 Task: Add the "Profile menu" component in the site builder.
Action: Mouse moved to (1055, 79)
Screenshot: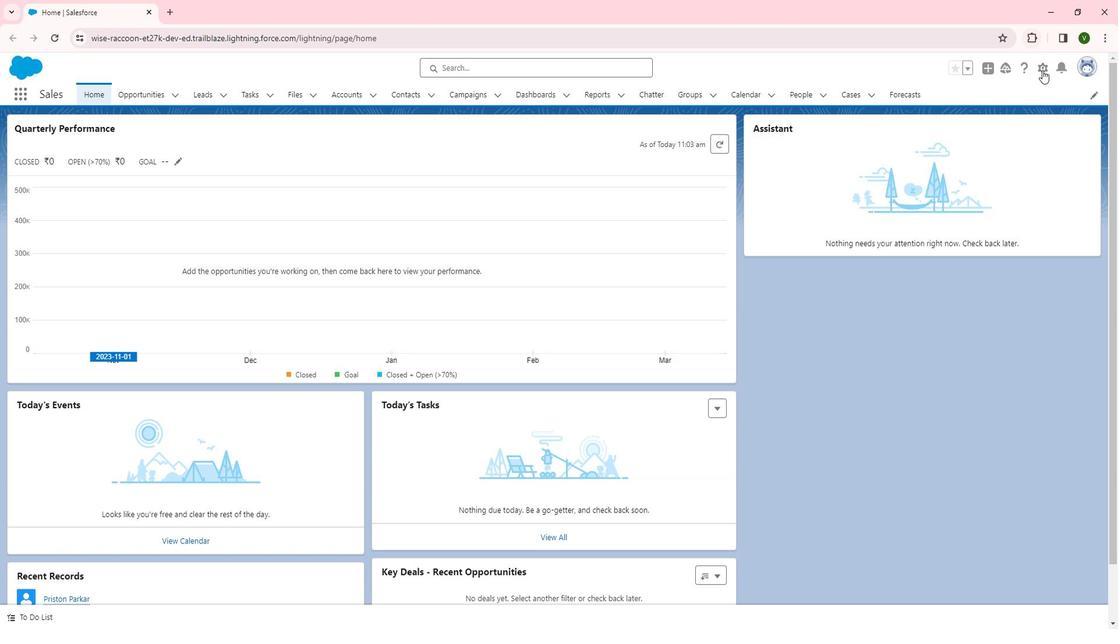 
Action: Mouse pressed left at (1055, 79)
Screenshot: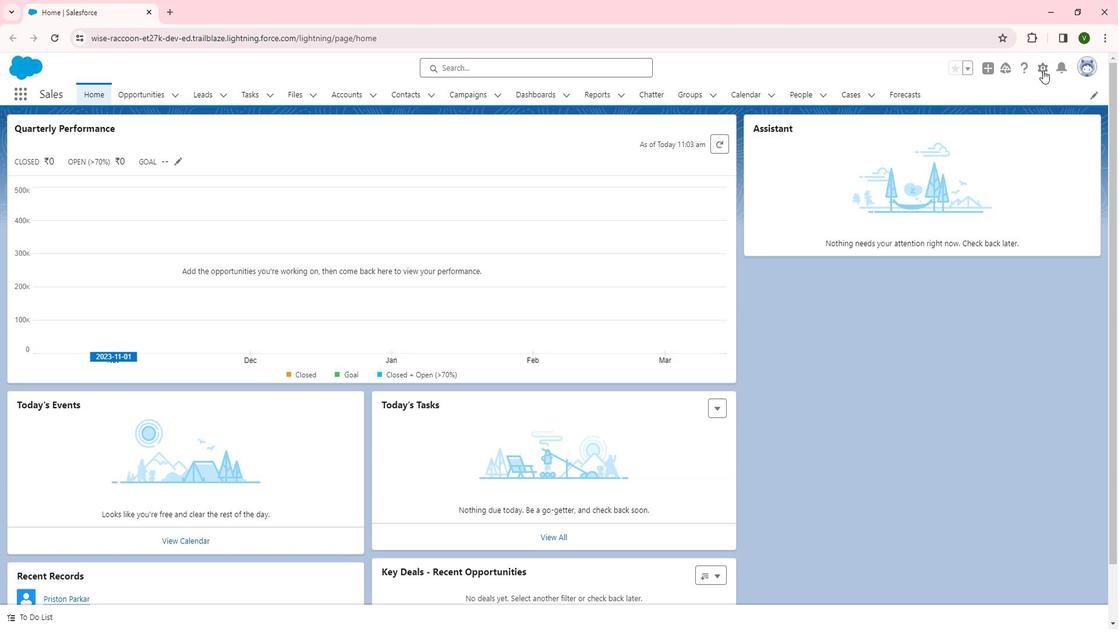 
Action: Mouse moved to (988, 120)
Screenshot: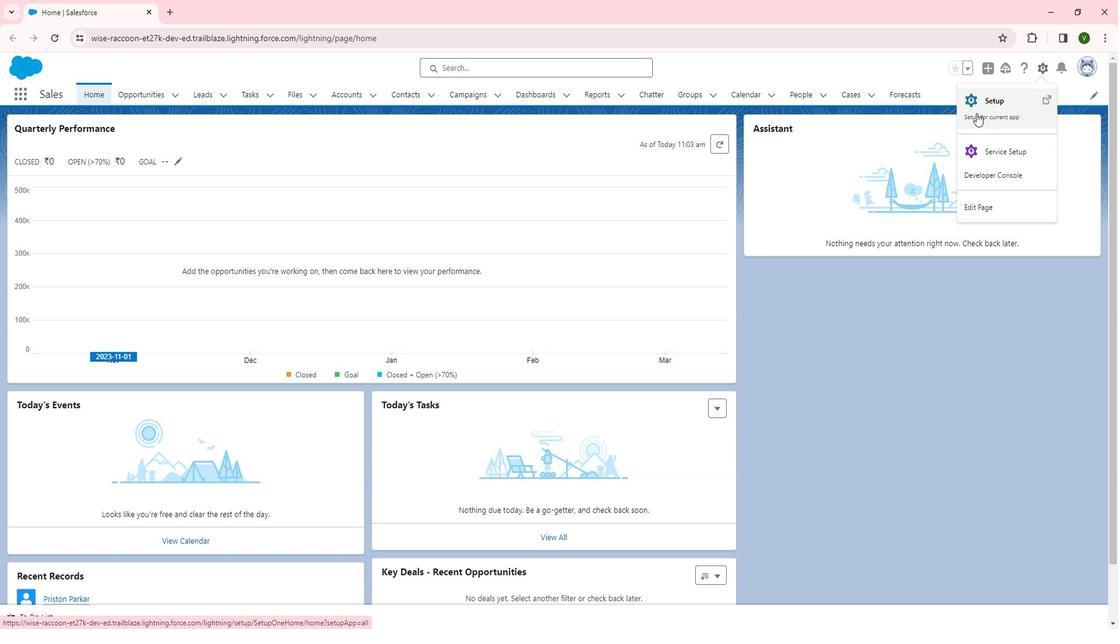 
Action: Mouse pressed left at (988, 120)
Screenshot: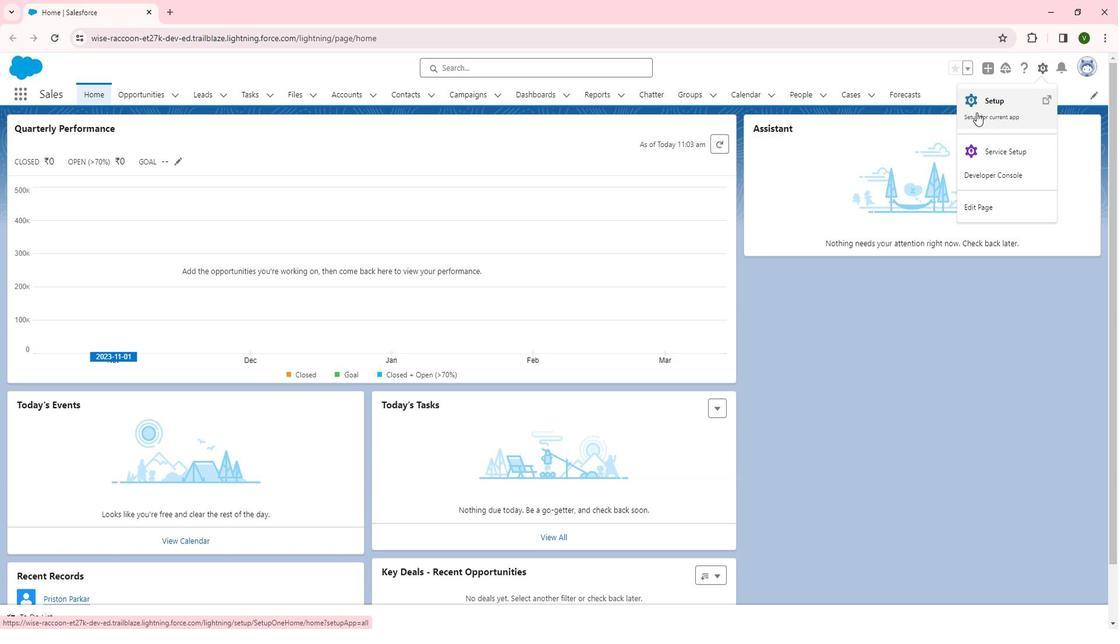 
Action: Mouse moved to (85, 478)
Screenshot: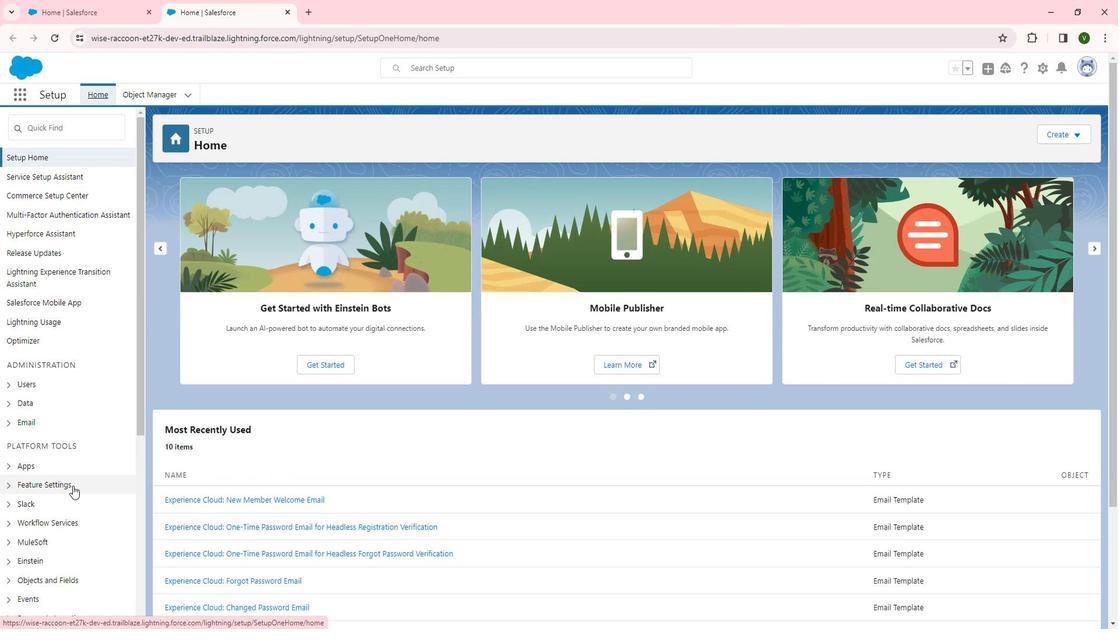 
Action: Mouse scrolled (85, 478) with delta (0, 0)
Screenshot: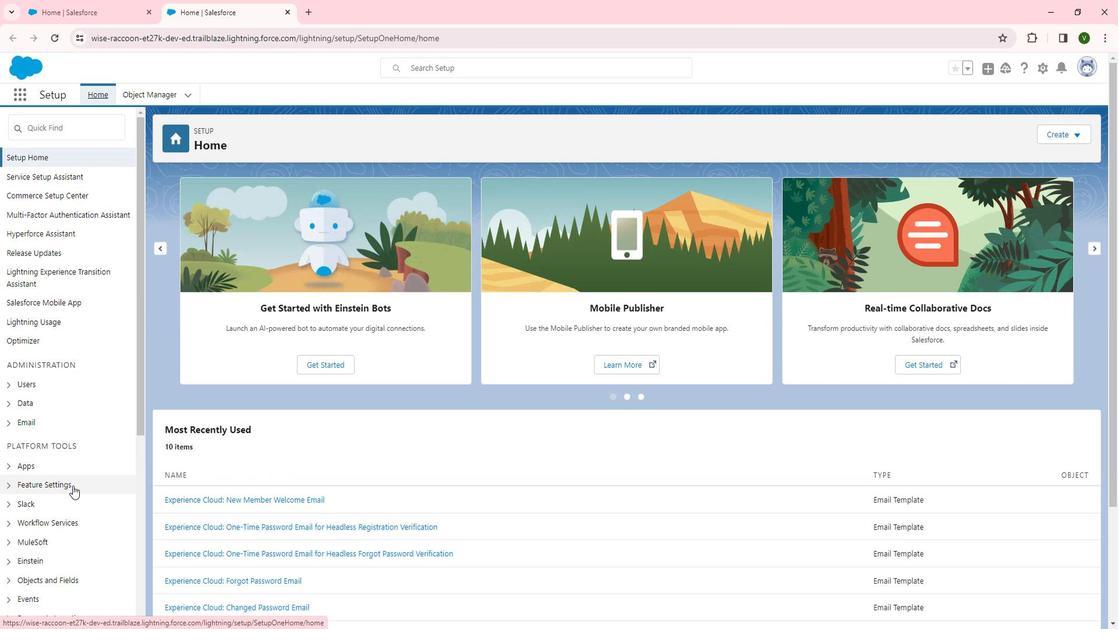 
Action: Mouse scrolled (85, 478) with delta (0, 0)
Screenshot: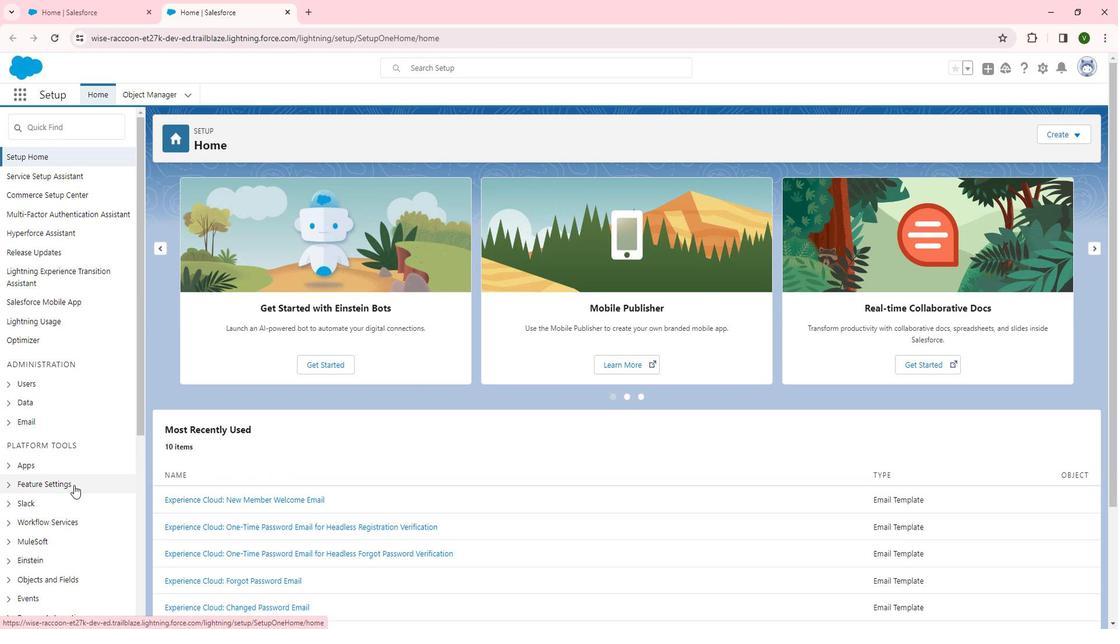
Action: Mouse scrolled (85, 478) with delta (0, 0)
Screenshot: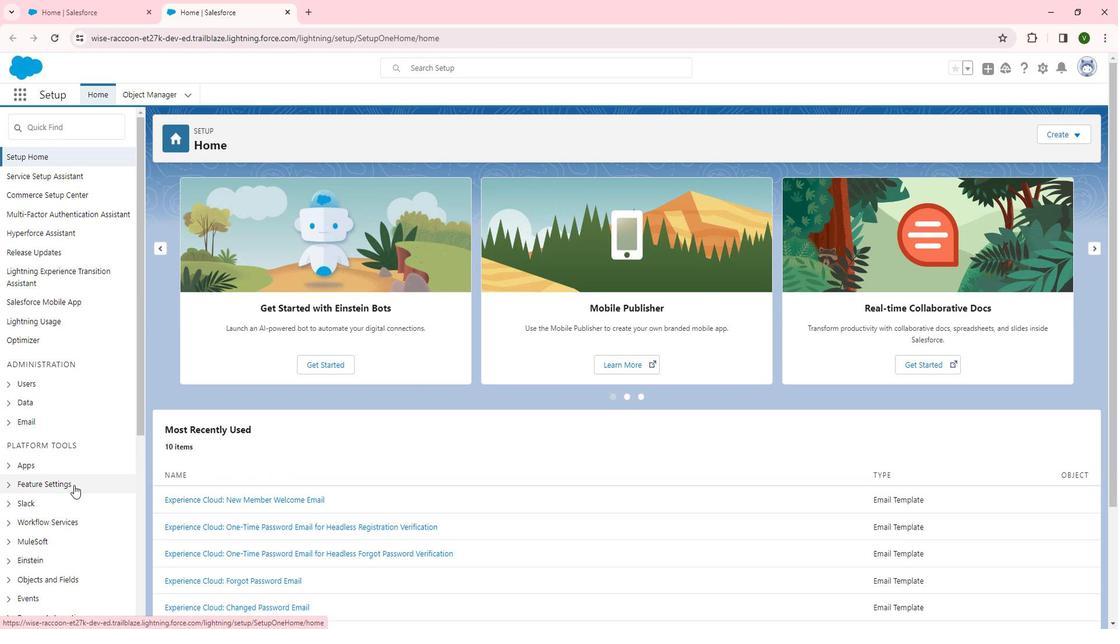 
Action: Mouse moved to (62, 307)
Screenshot: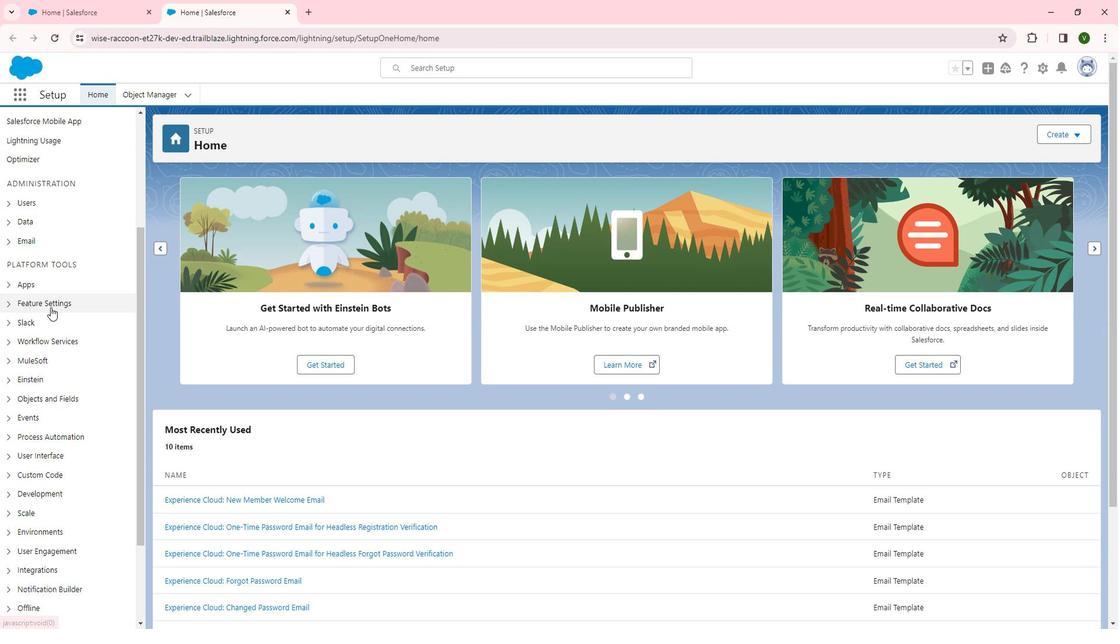 
Action: Mouse pressed left at (62, 307)
Screenshot: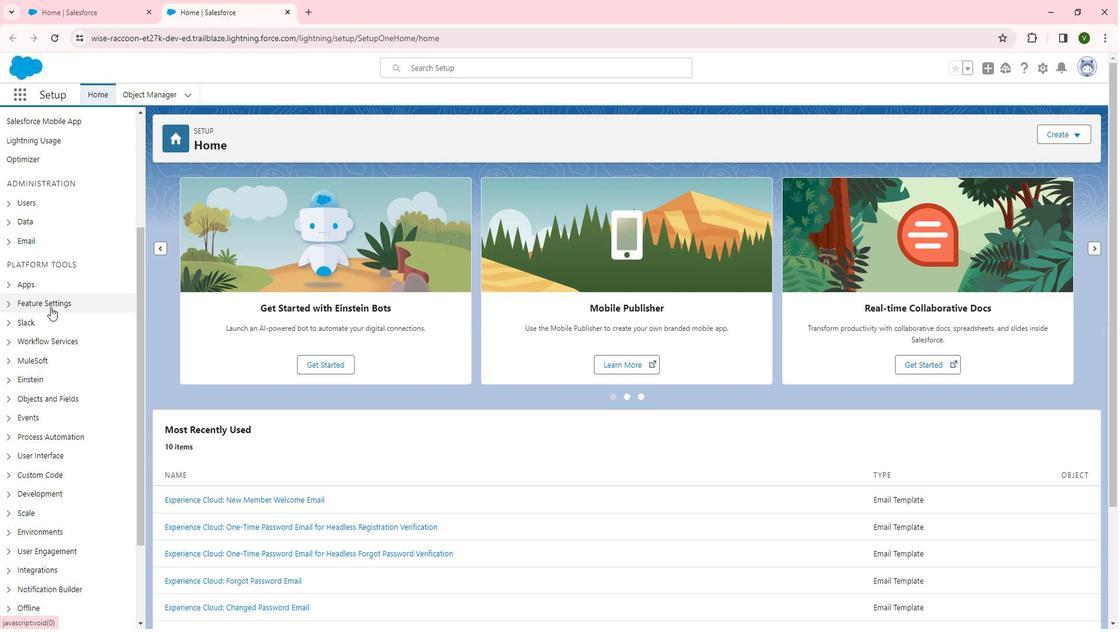 
Action: Mouse moved to (100, 321)
Screenshot: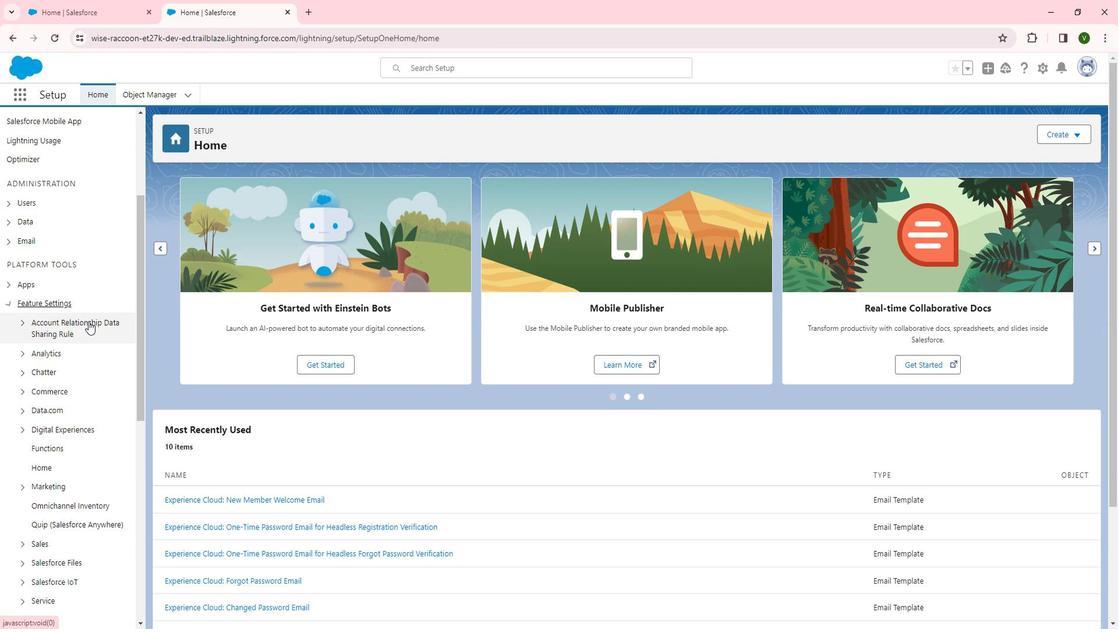 
Action: Mouse scrolled (100, 320) with delta (0, 0)
Screenshot: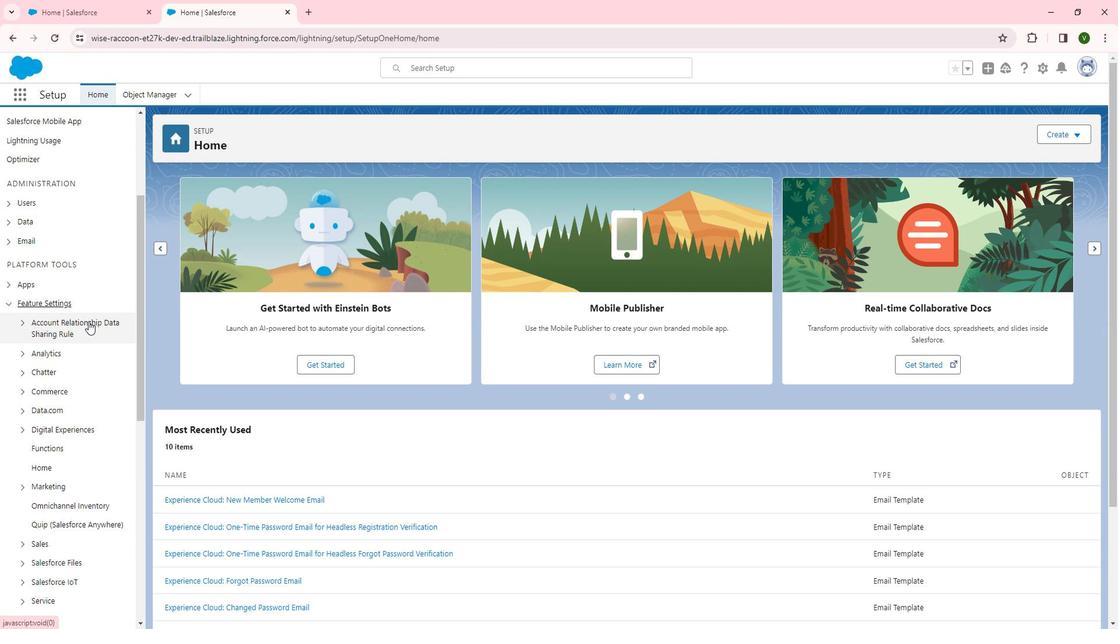 
Action: Mouse scrolled (100, 320) with delta (0, 0)
Screenshot: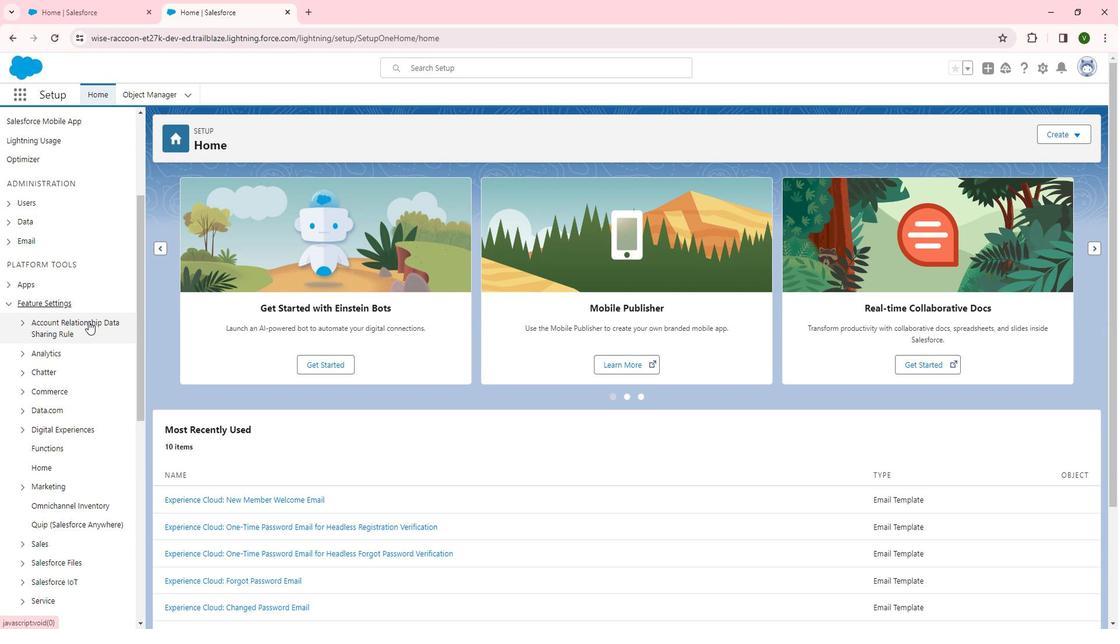 
Action: Mouse moved to (77, 308)
Screenshot: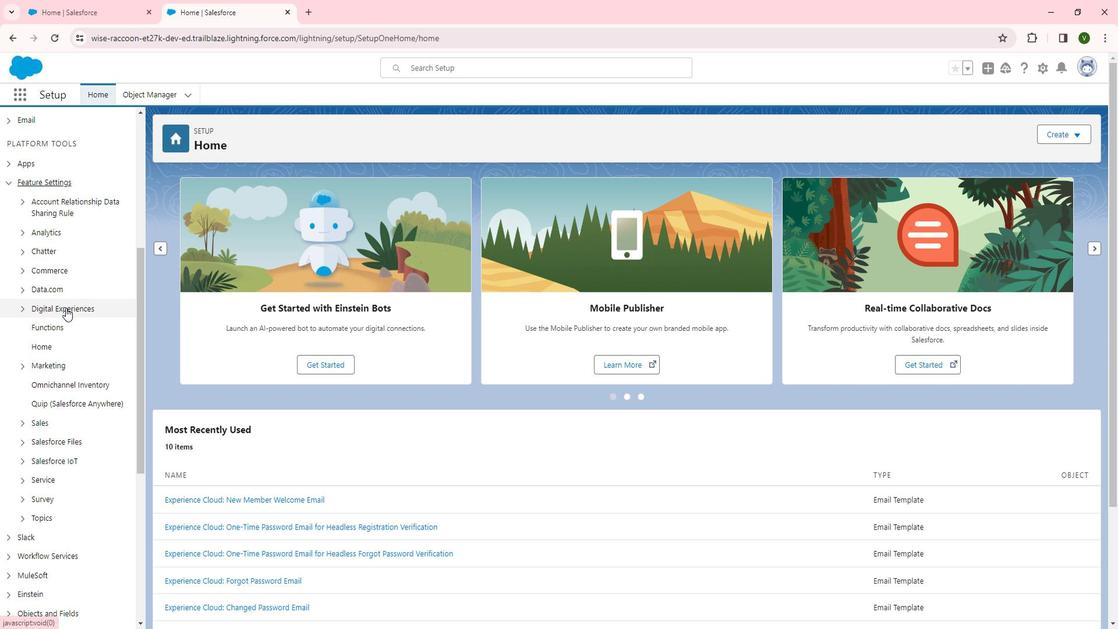 
Action: Mouse pressed left at (77, 308)
Screenshot: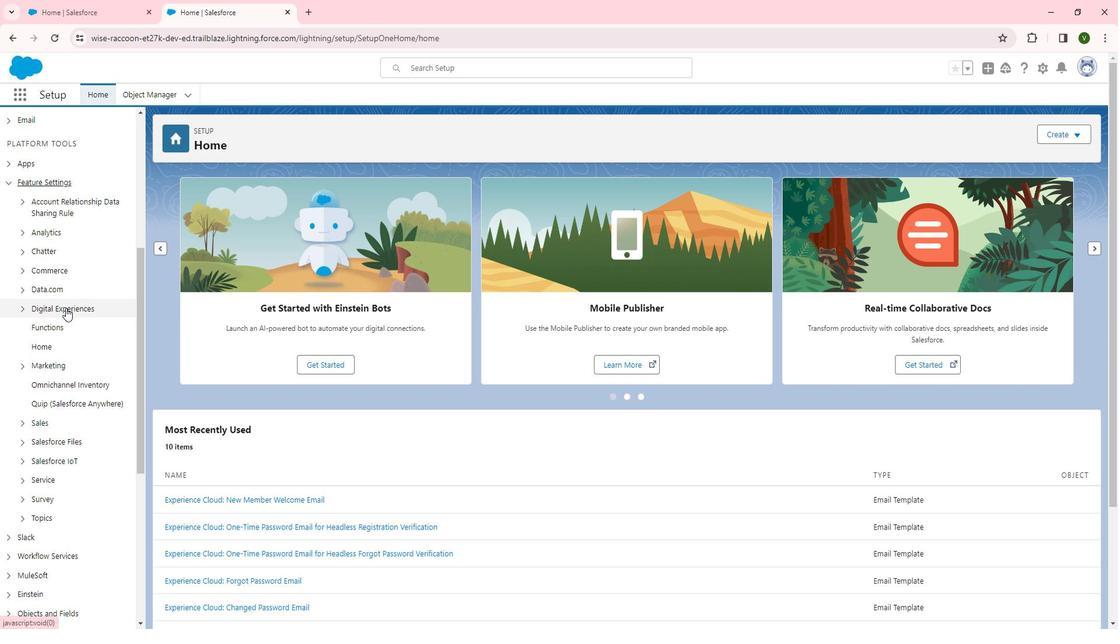 
Action: Mouse moved to (65, 323)
Screenshot: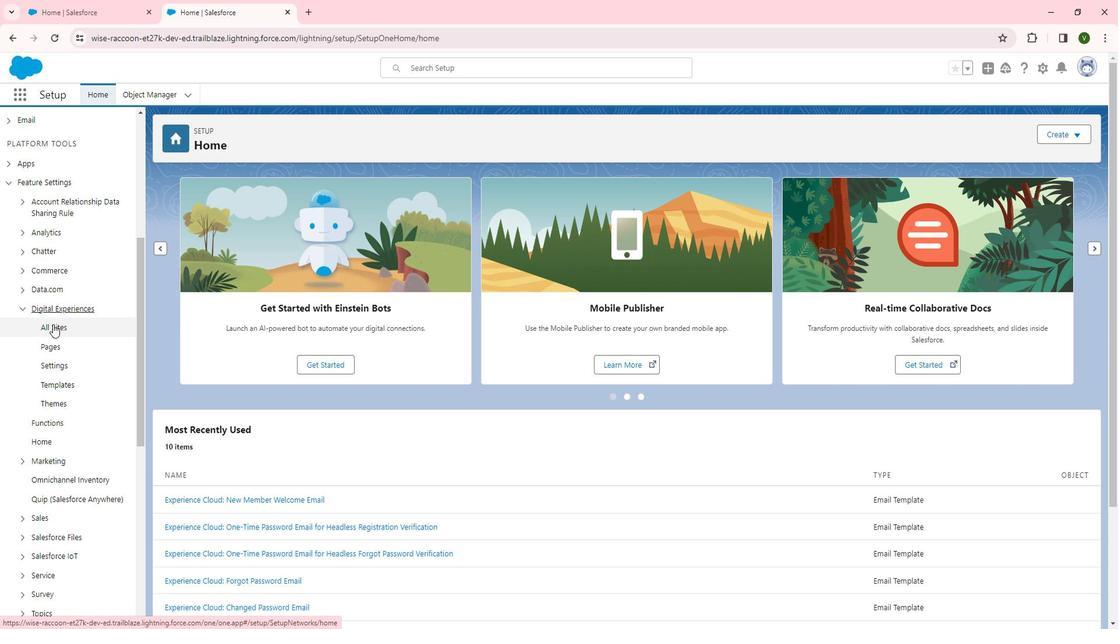 
Action: Mouse pressed left at (65, 323)
Screenshot: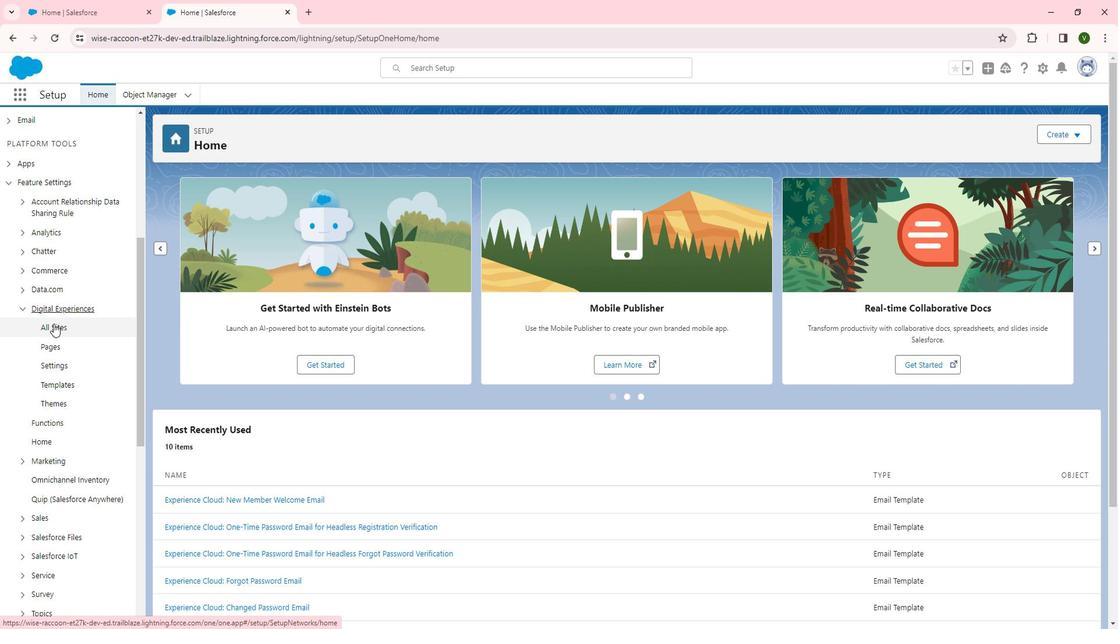 
Action: Mouse moved to (194, 292)
Screenshot: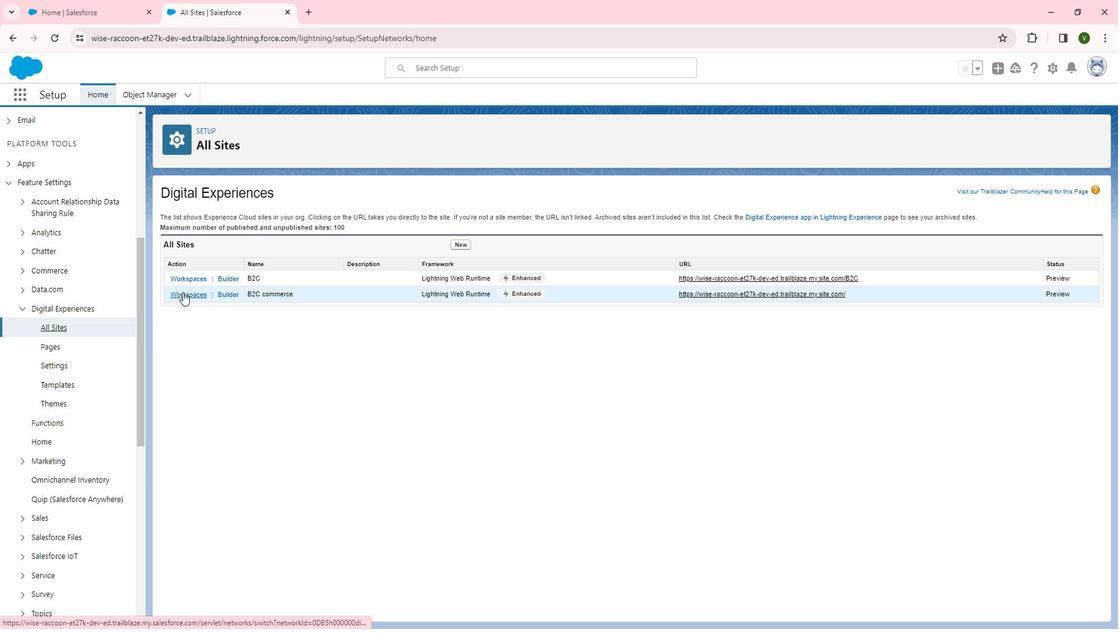 
Action: Mouse pressed left at (194, 292)
Screenshot: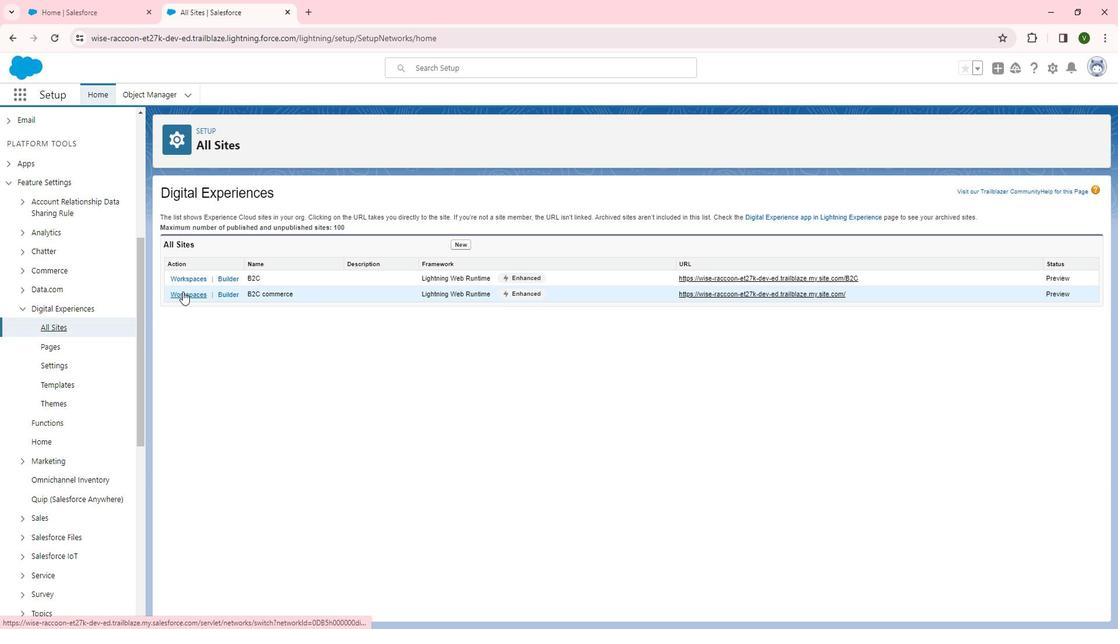 
Action: Mouse moved to (153, 283)
Screenshot: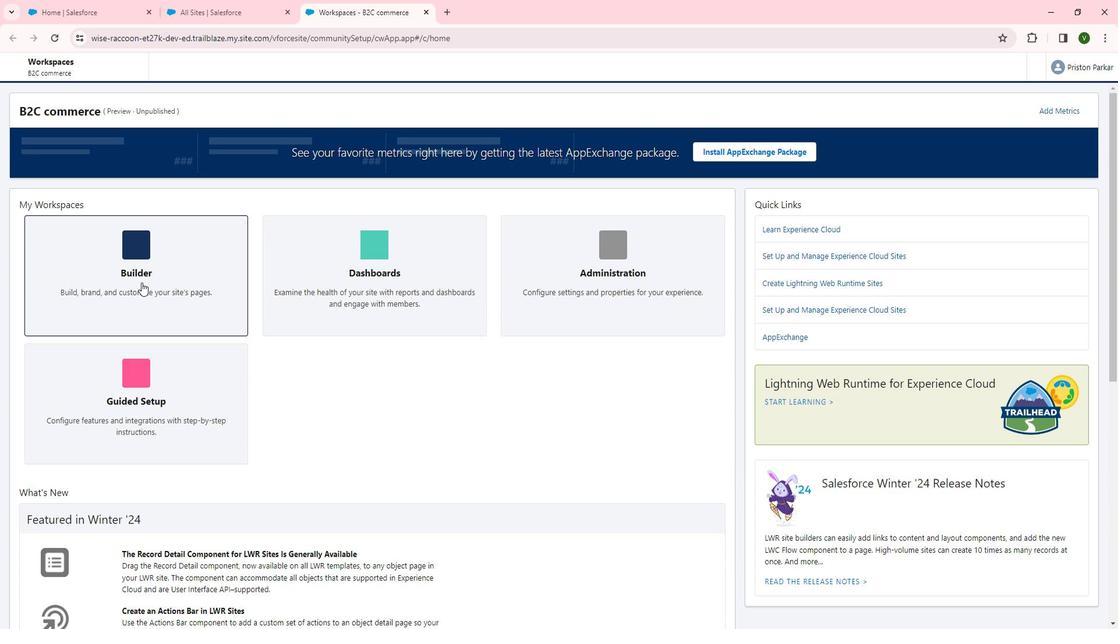 
Action: Mouse pressed left at (153, 283)
Screenshot: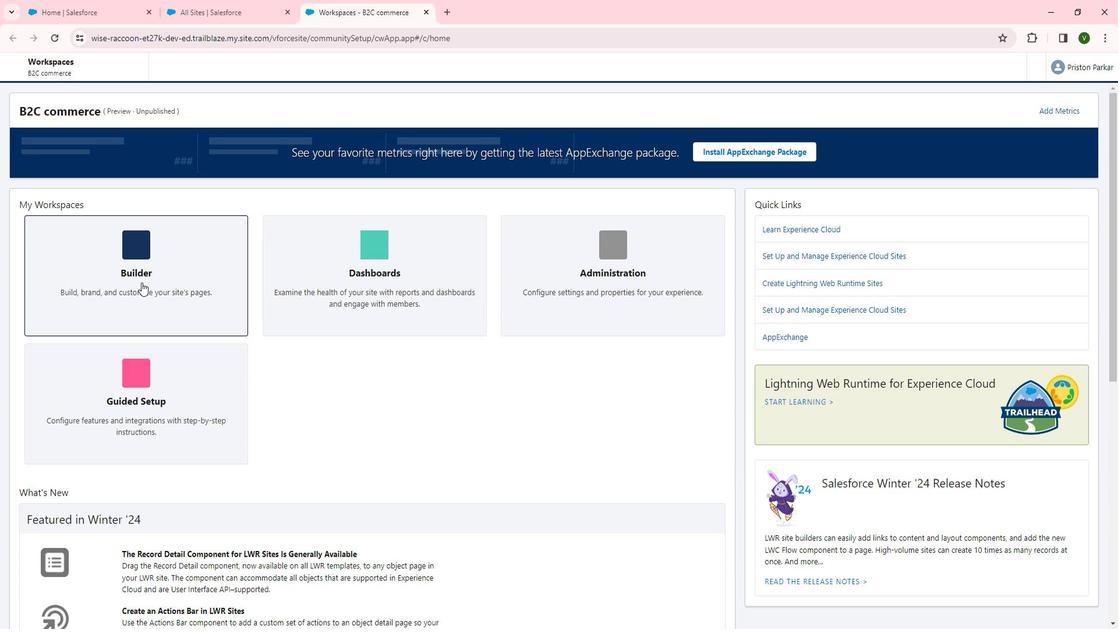 
Action: Mouse moved to (498, 331)
Screenshot: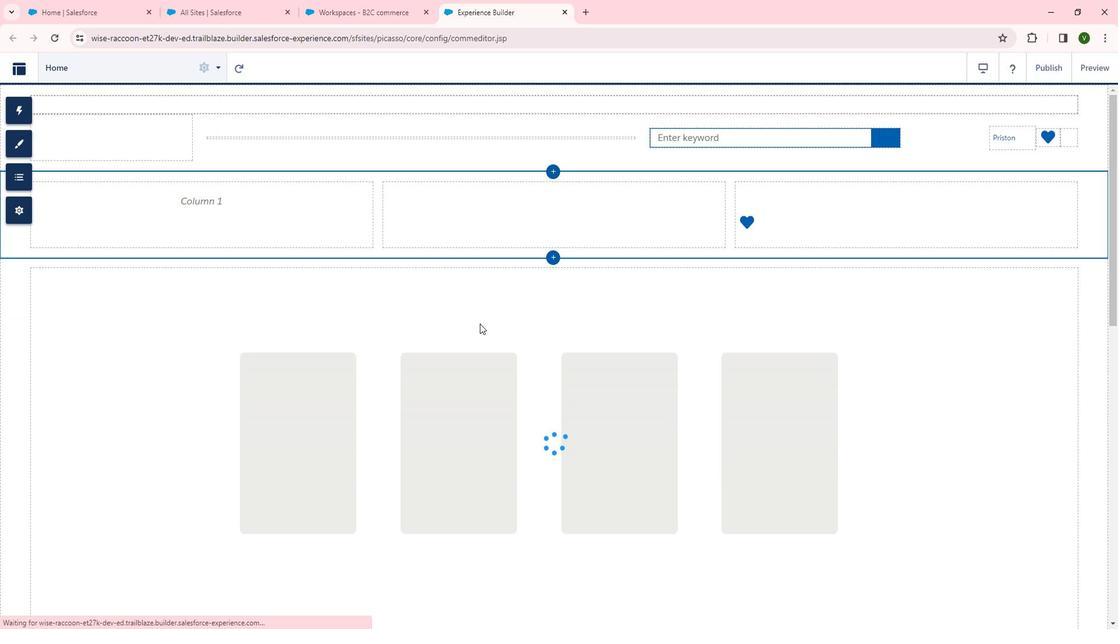 
Action: Mouse scrolled (498, 330) with delta (0, 0)
Screenshot: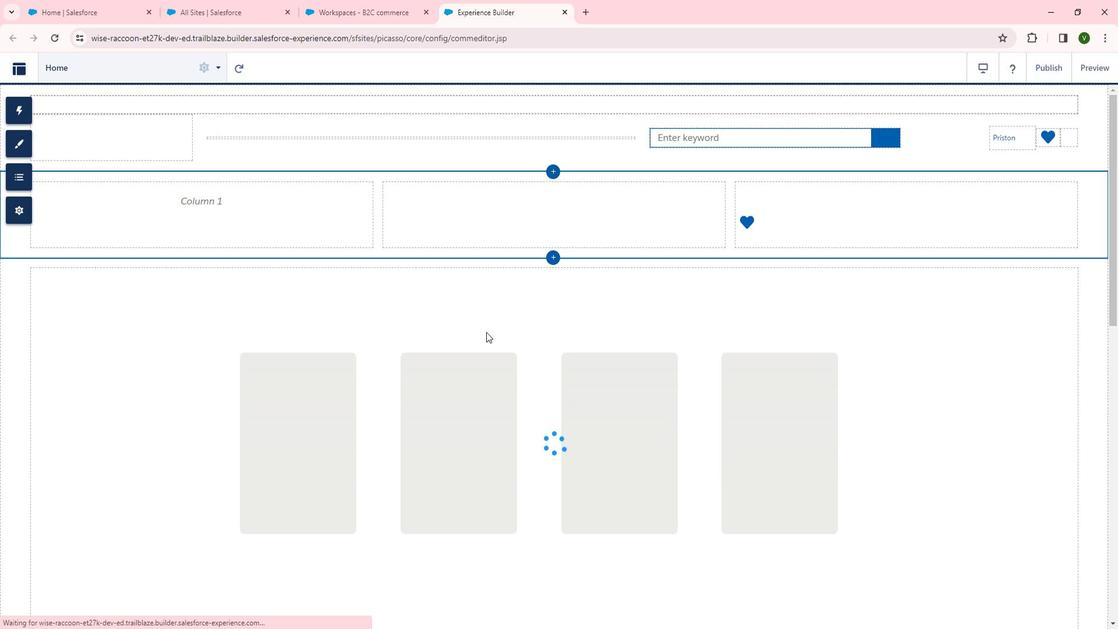 
Action: Mouse scrolled (498, 330) with delta (0, 0)
Screenshot: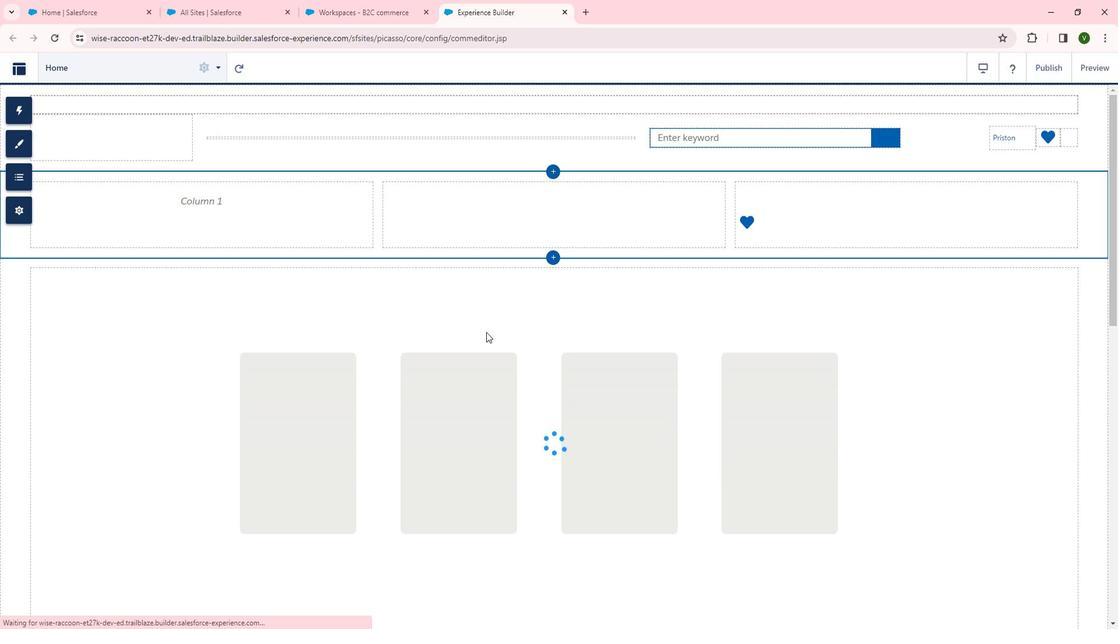 
Action: Mouse scrolled (498, 330) with delta (0, 0)
Screenshot: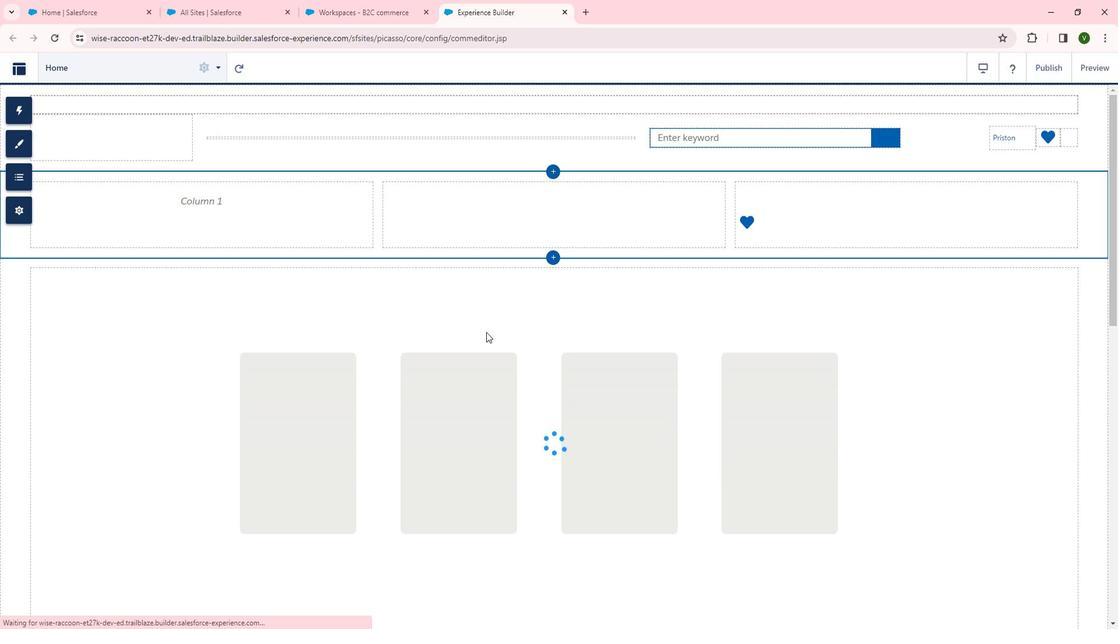 
Action: Mouse scrolled (498, 330) with delta (0, 0)
Screenshot: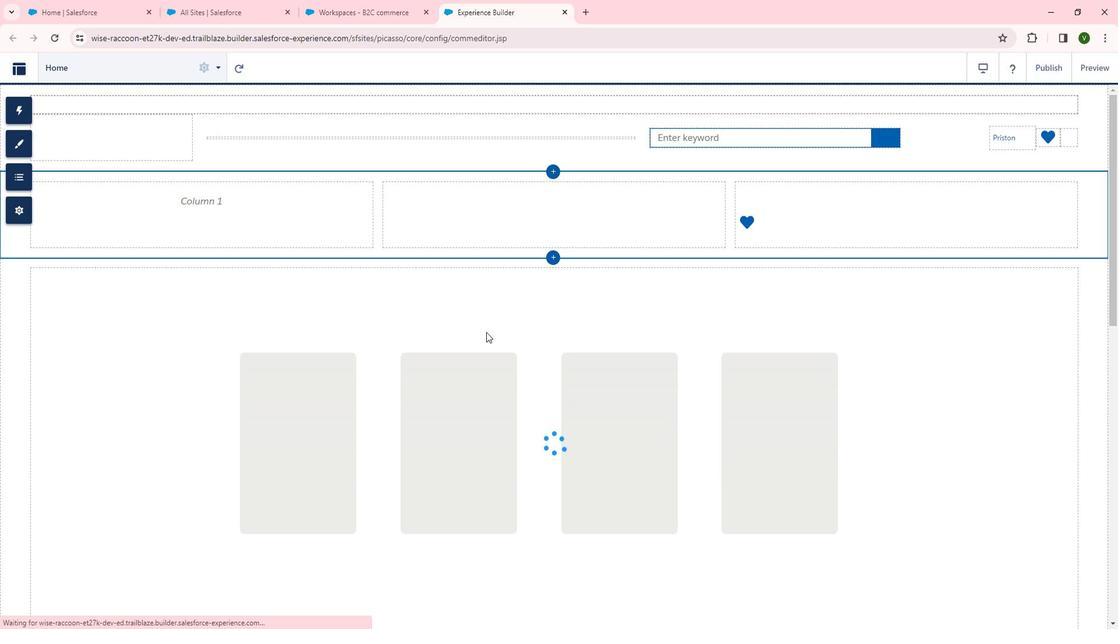 
Action: Mouse scrolled (498, 330) with delta (0, 0)
Screenshot: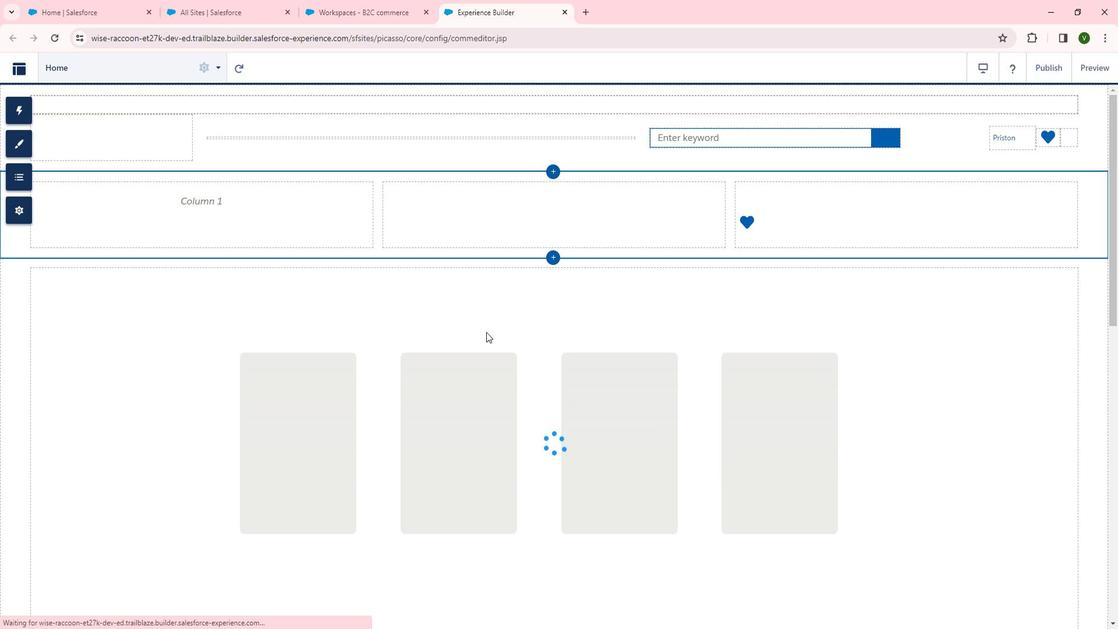 
Action: Mouse scrolled (498, 332) with delta (0, 0)
Screenshot: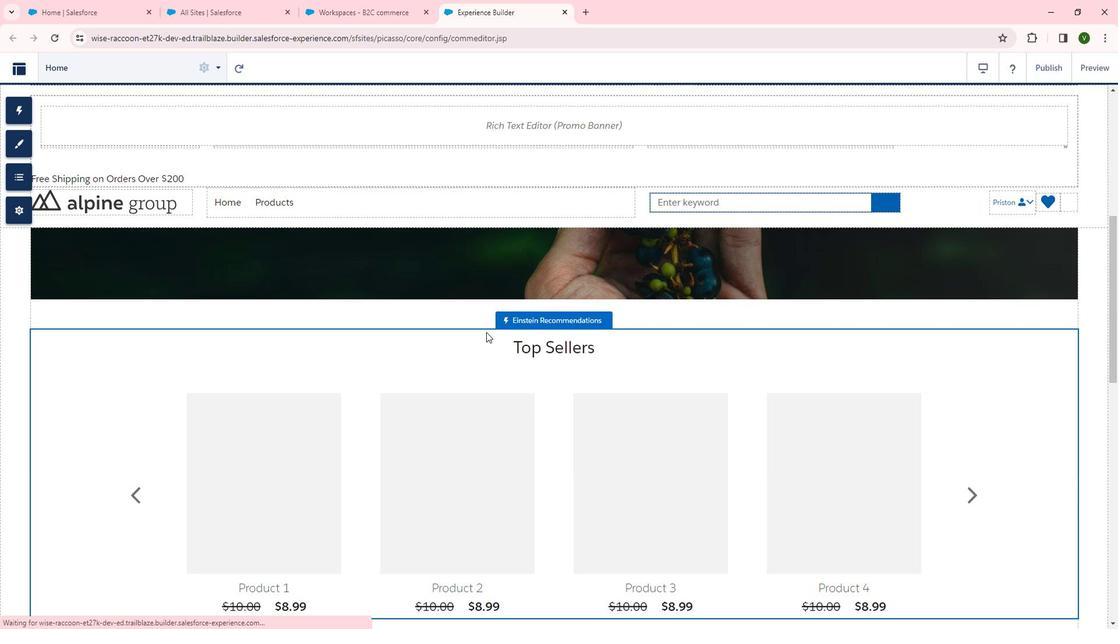 
Action: Mouse scrolled (498, 332) with delta (0, 0)
Screenshot: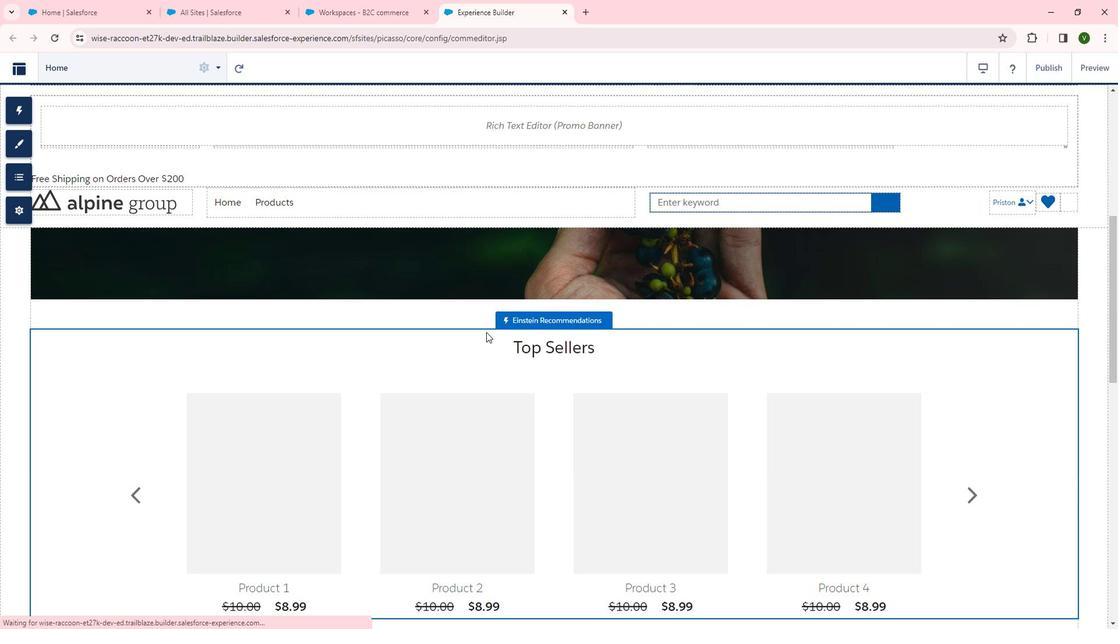 
Action: Mouse moved to (498, 331)
Screenshot: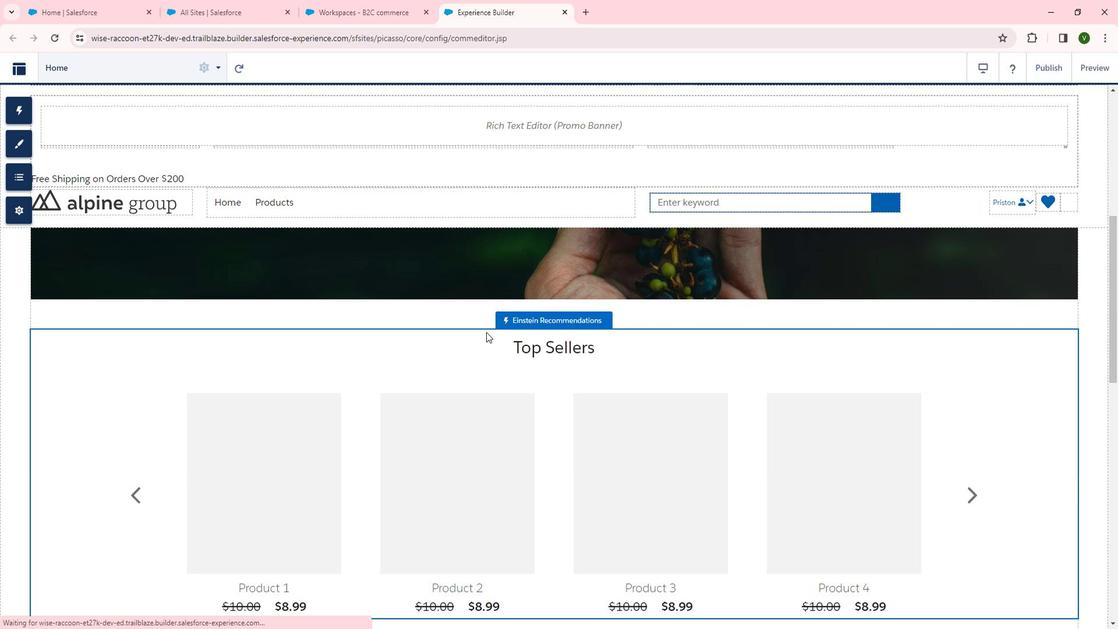 
Action: Mouse scrolled (498, 332) with delta (0, 0)
Screenshot: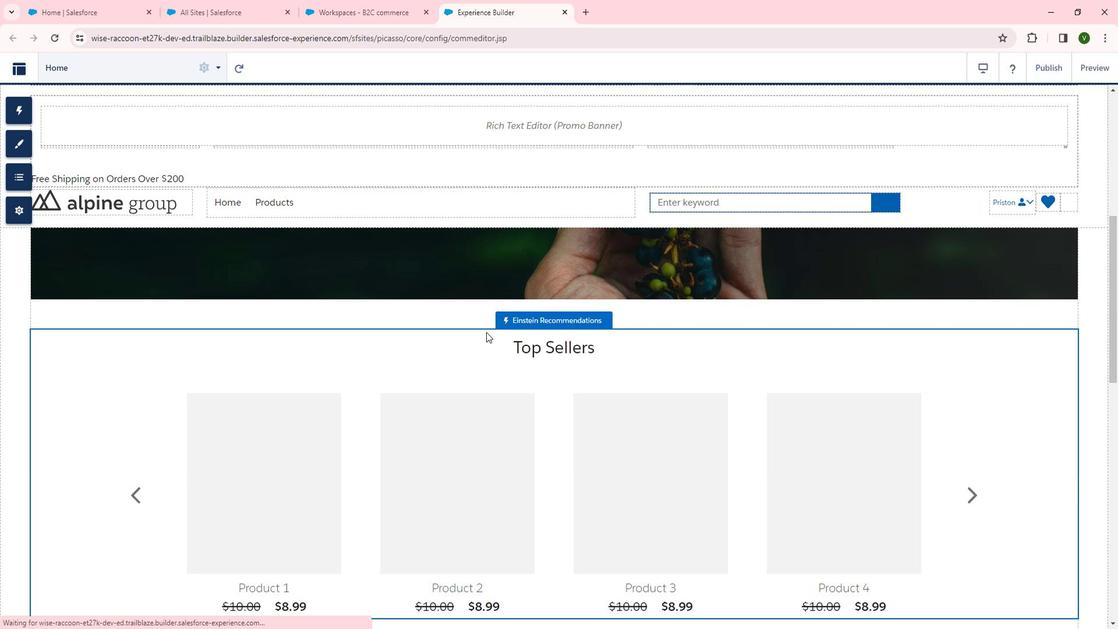 
Action: Mouse moved to (497, 332)
Screenshot: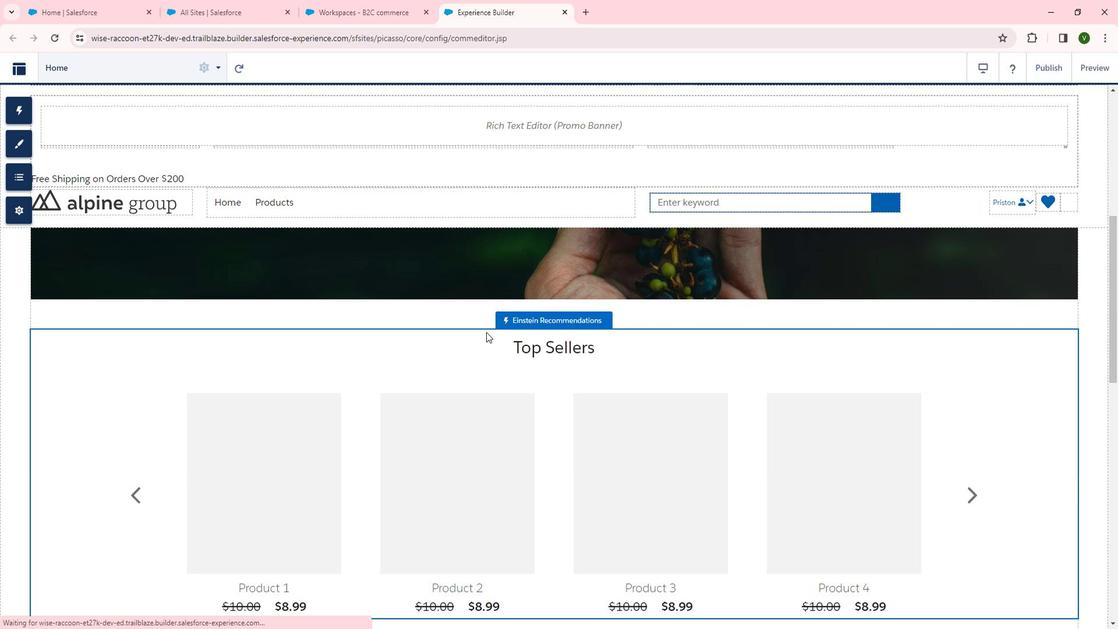 
Action: Mouse scrolled (497, 332) with delta (0, 0)
Screenshot: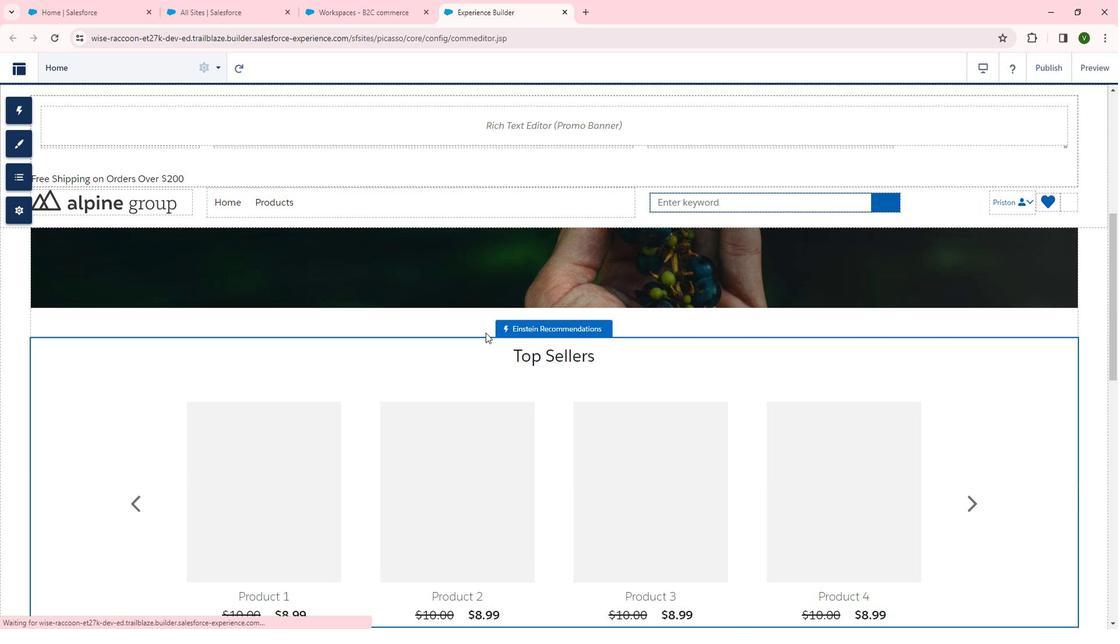 
Action: Mouse moved to (481, 339)
Screenshot: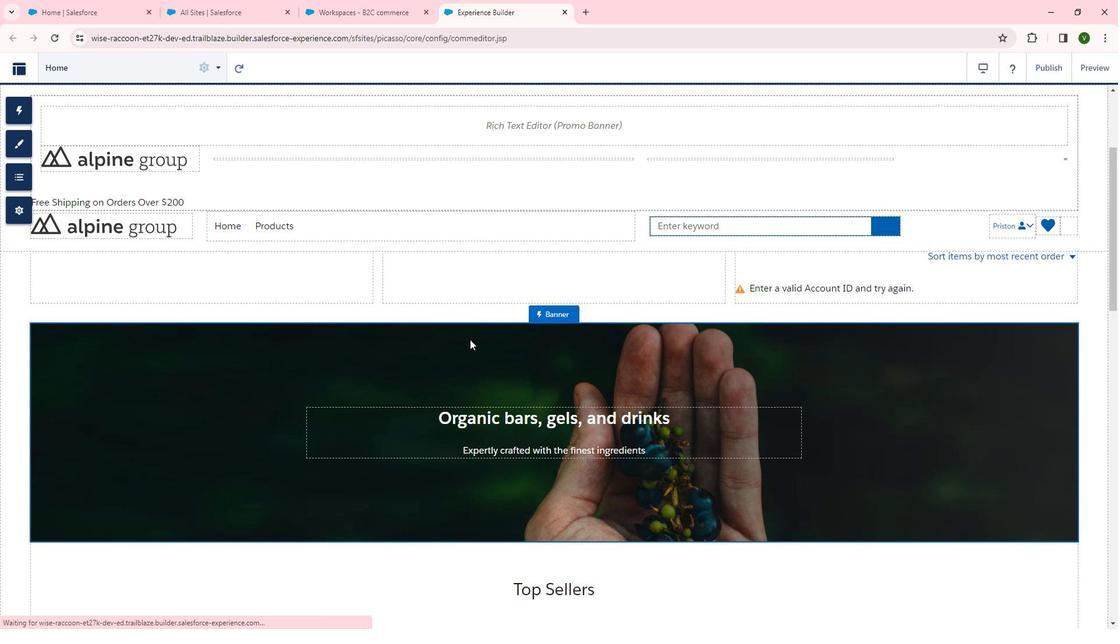 
Action: Mouse scrolled (481, 339) with delta (0, 0)
Screenshot: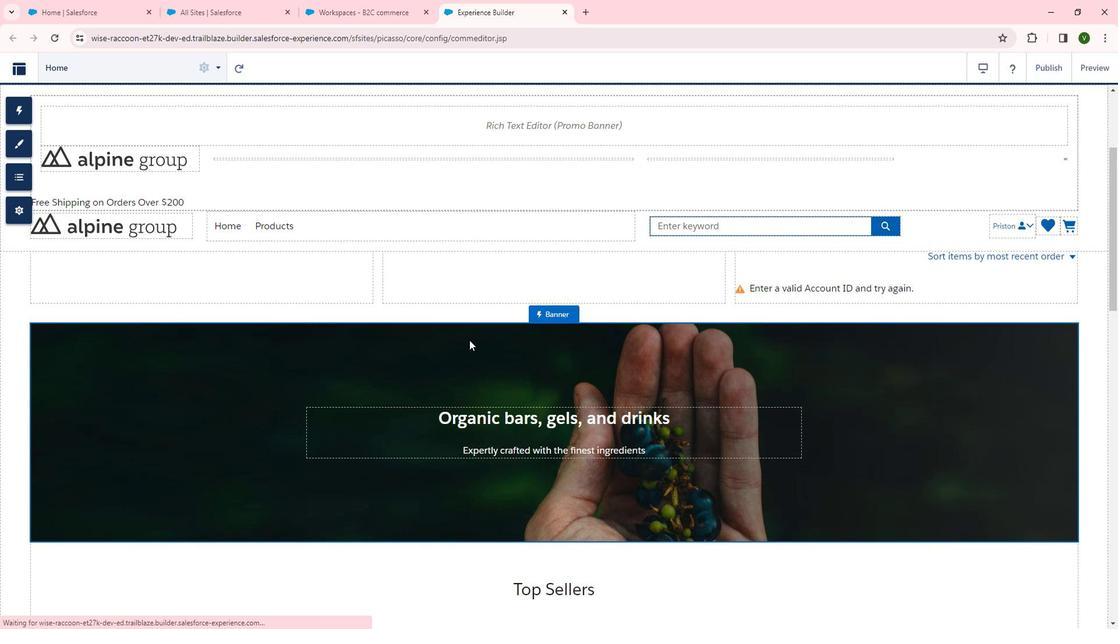 
Action: Mouse scrolled (481, 339) with delta (0, 0)
Screenshot: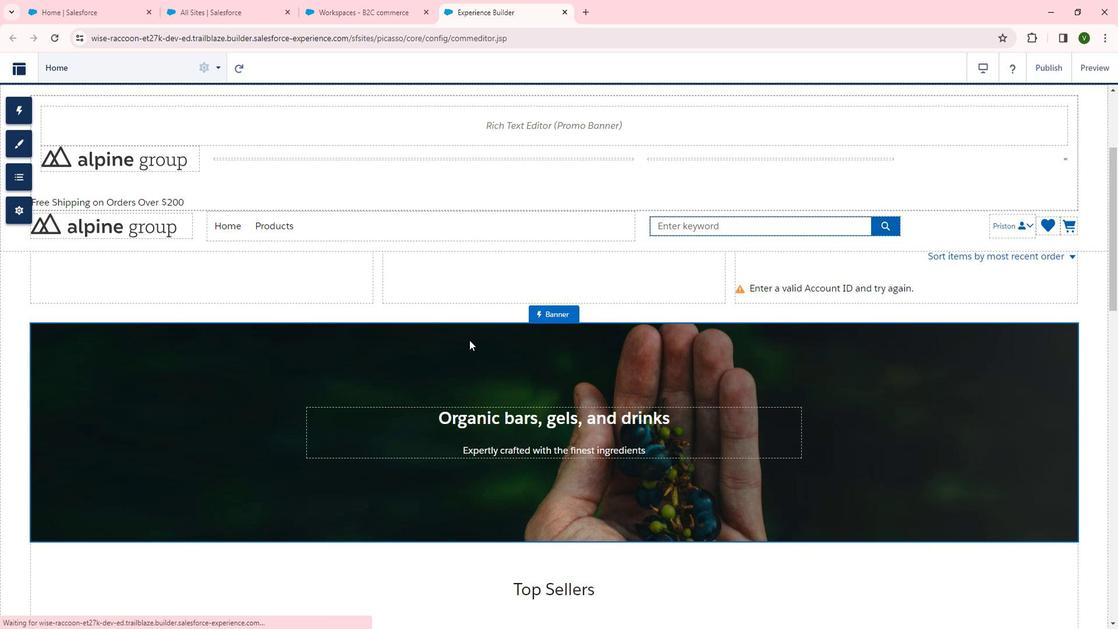 
Action: Mouse scrolled (481, 339) with delta (0, 0)
Screenshot: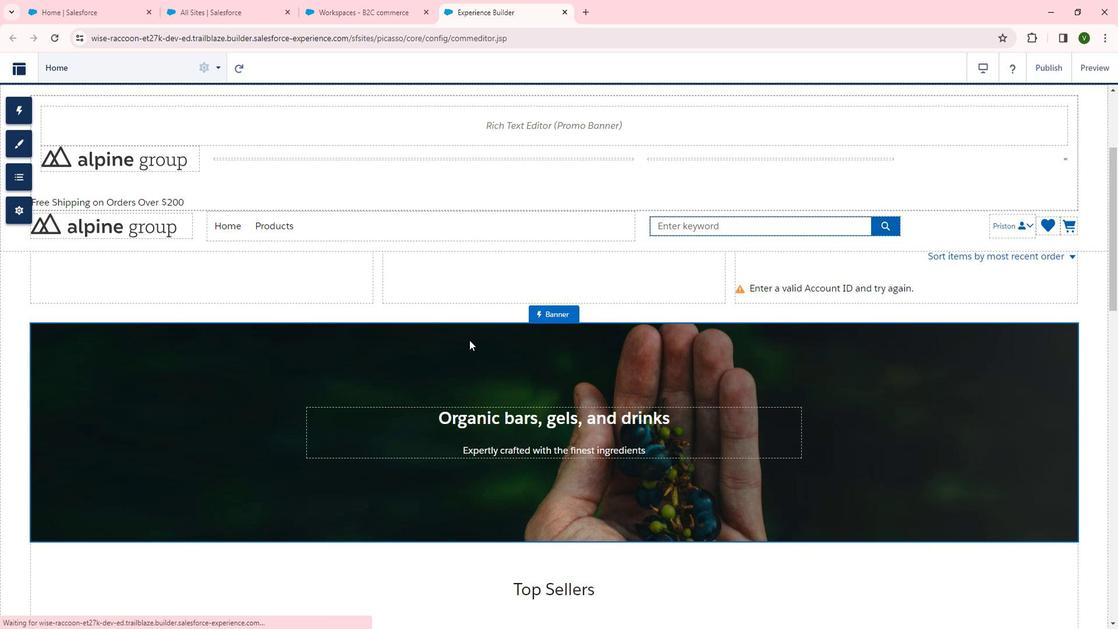 
Action: Mouse scrolled (481, 339) with delta (0, 0)
Screenshot: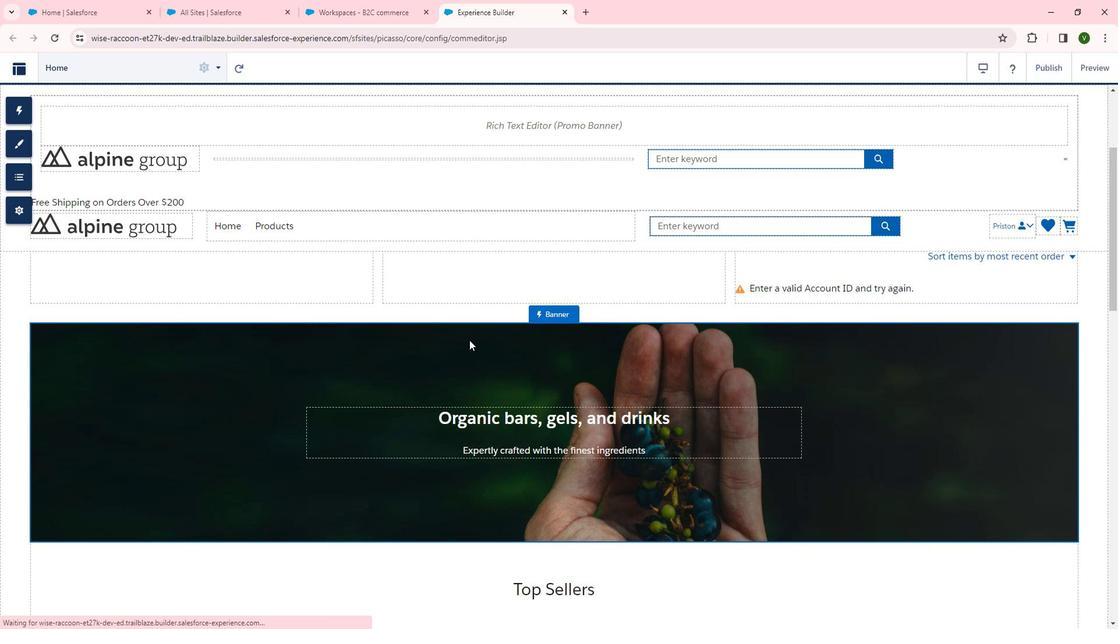 
Action: Mouse moved to (371, 357)
Screenshot: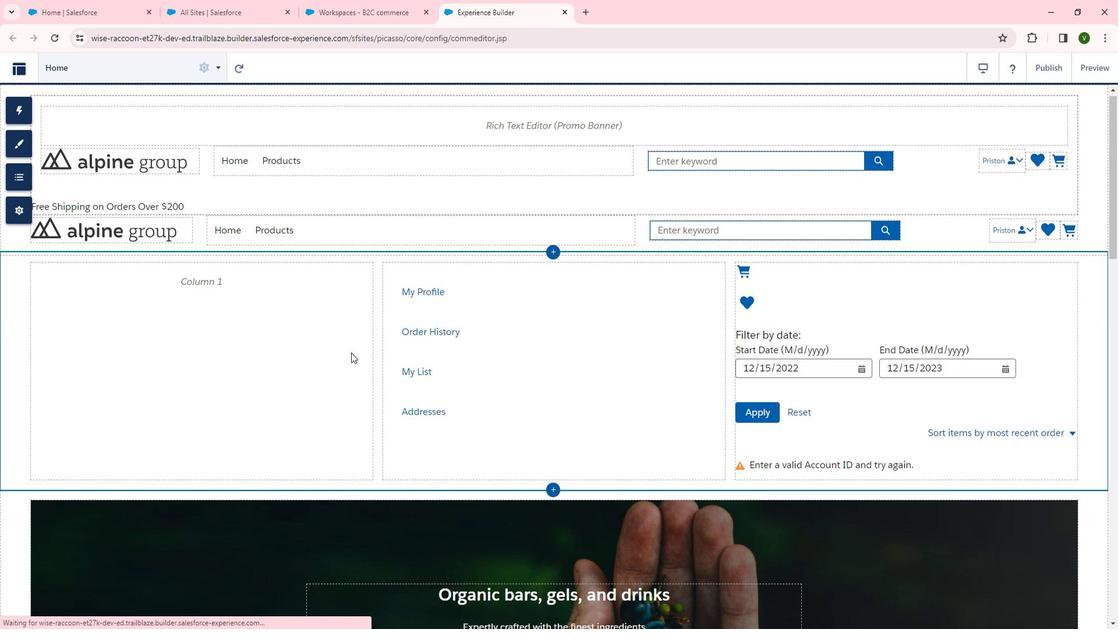 
Action: Mouse scrolled (371, 357) with delta (0, 0)
Screenshot: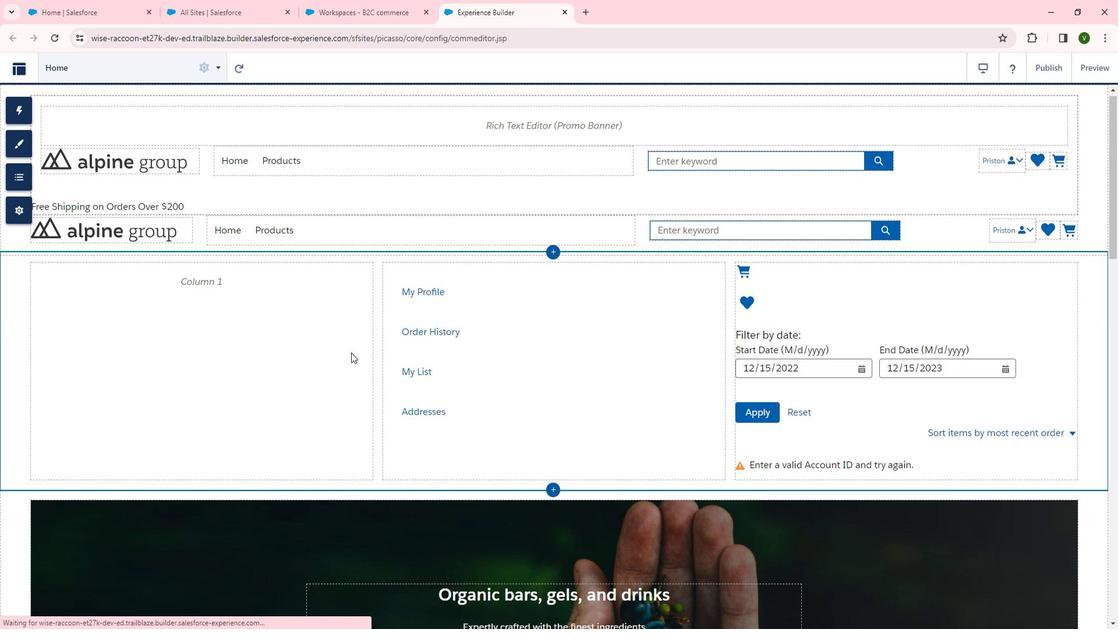
Action: Mouse moved to (377, 361)
Screenshot: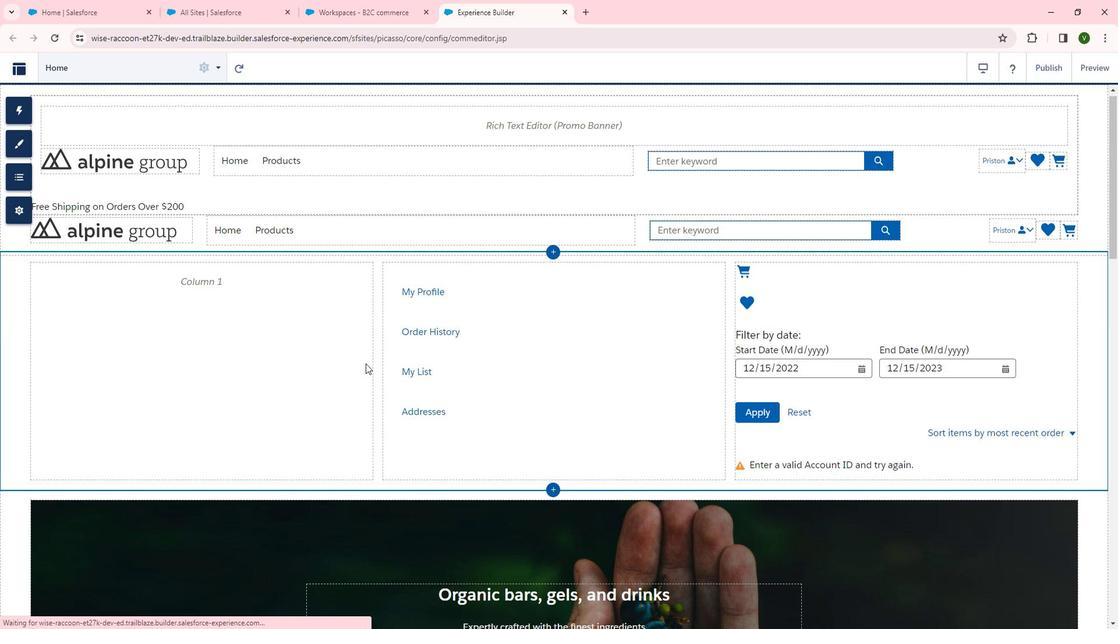 
Action: Mouse scrolled (377, 362) with delta (0, 0)
Screenshot: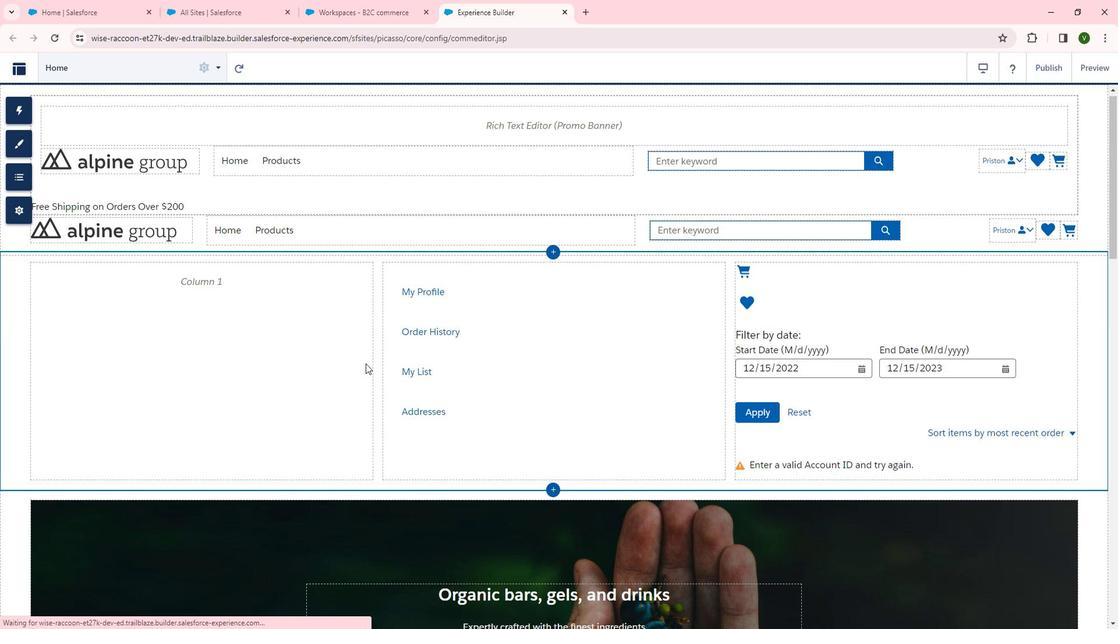 
Action: Mouse moved to (377, 364)
Screenshot: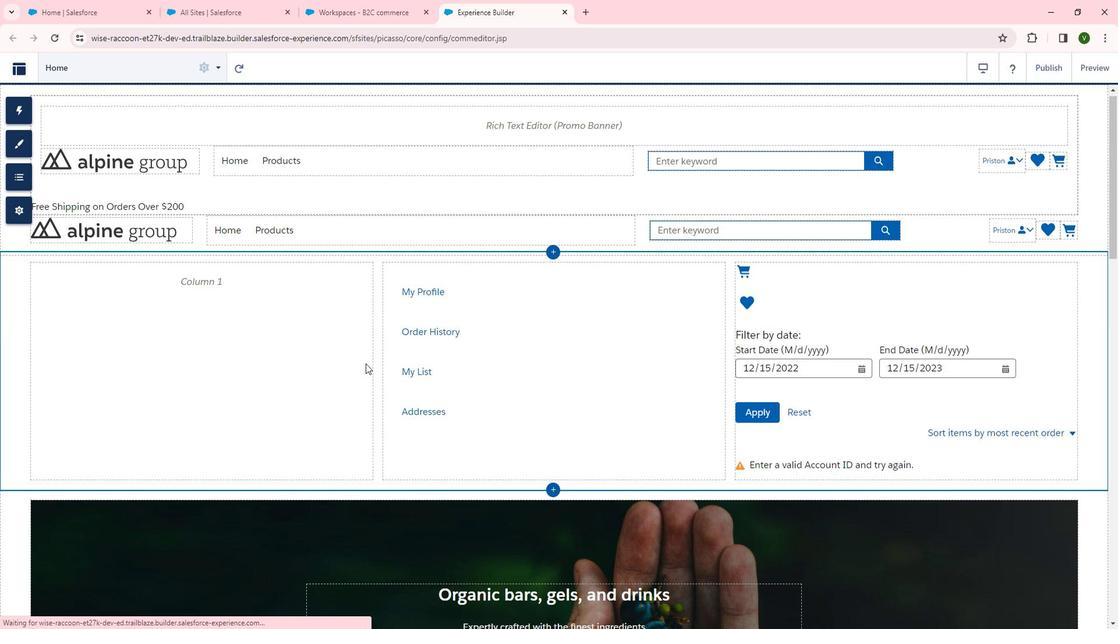 
Action: Mouse scrolled (377, 364) with delta (0, 0)
Screenshot: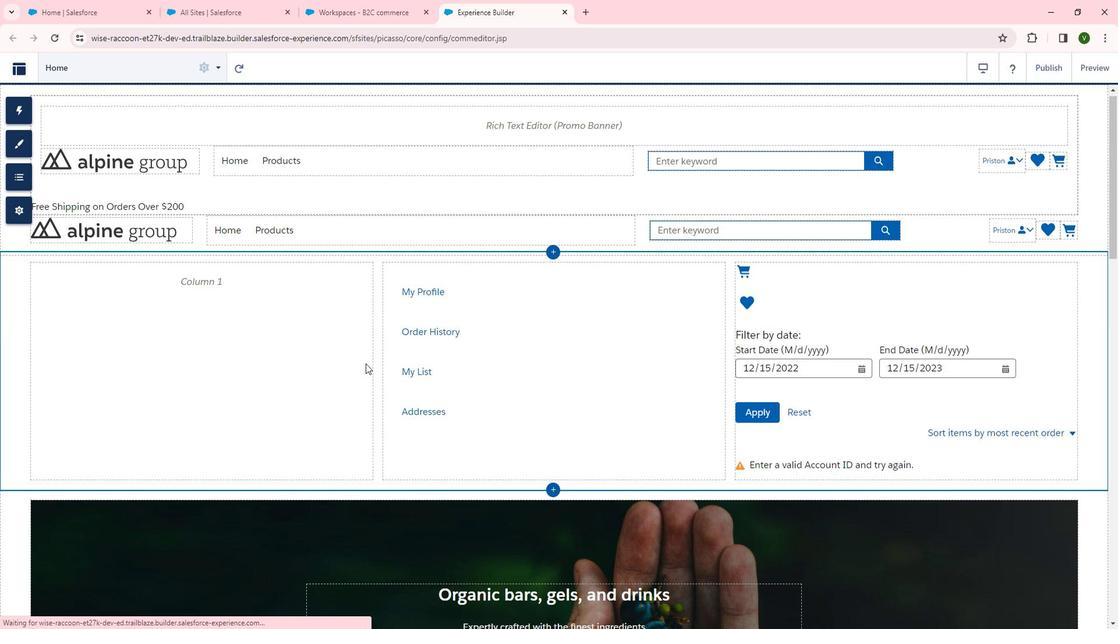 
Action: Mouse moved to (26, 115)
Screenshot: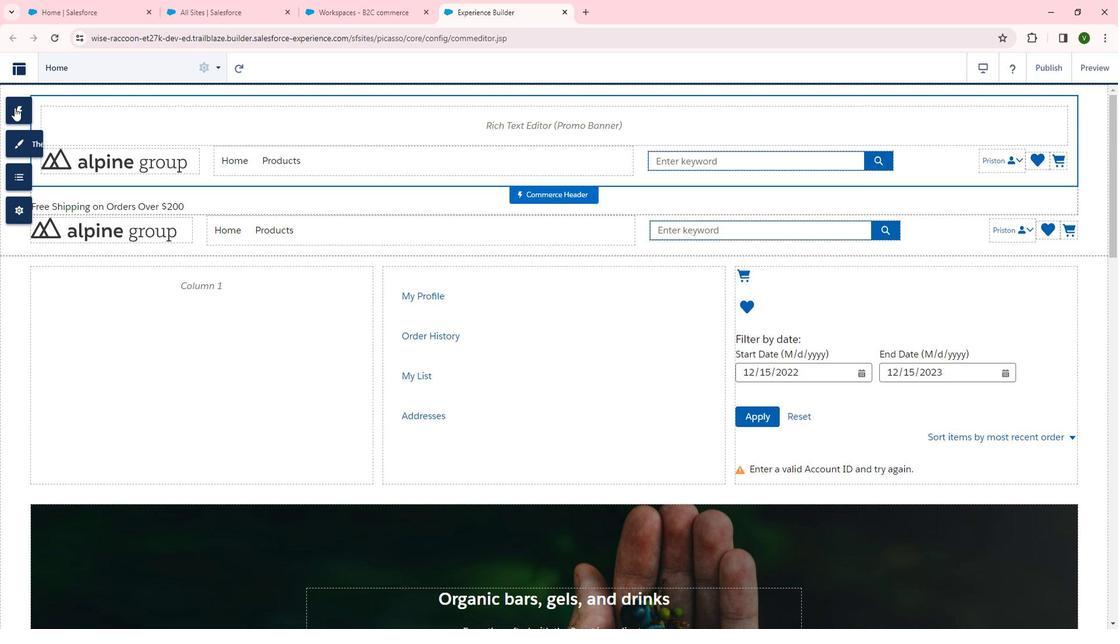 
Action: Mouse pressed left at (26, 115)
Screenshot: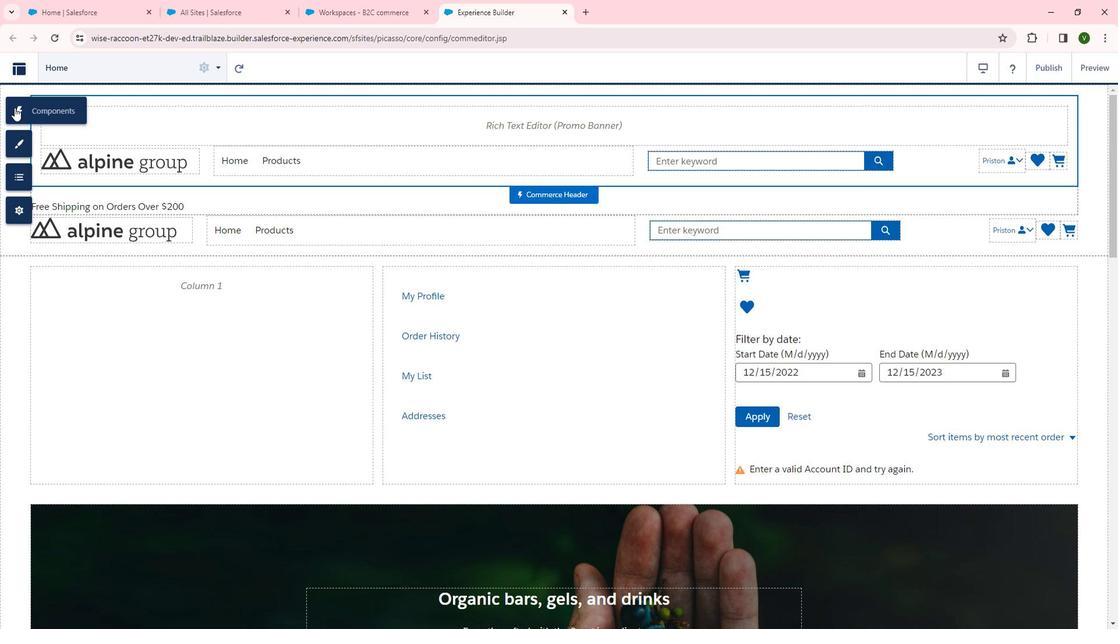 
Action: Mouse moved to (128, 356)
Screenshot: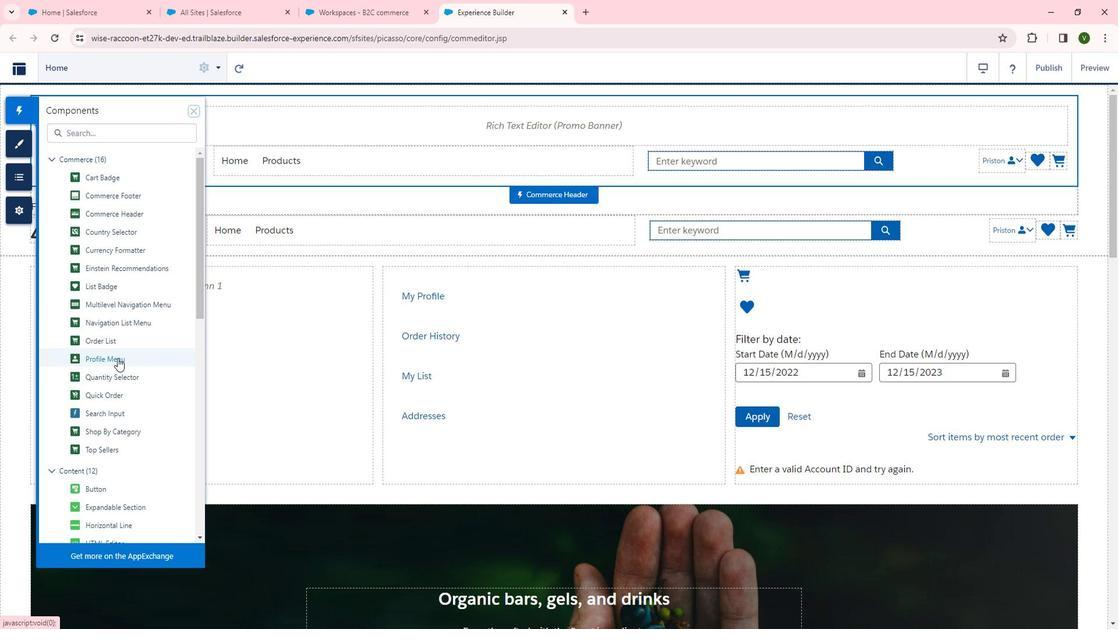 
Action: Mouse pressed left at (128, 356)
Screenshot: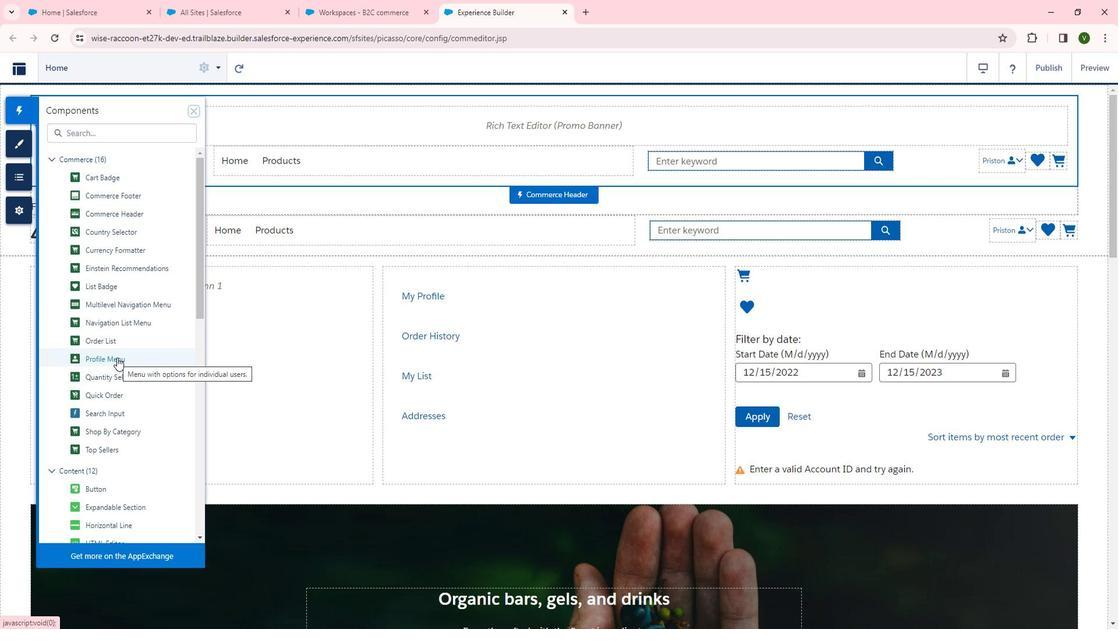 
Action: Mouse moved to (297, 336)
Screenshot: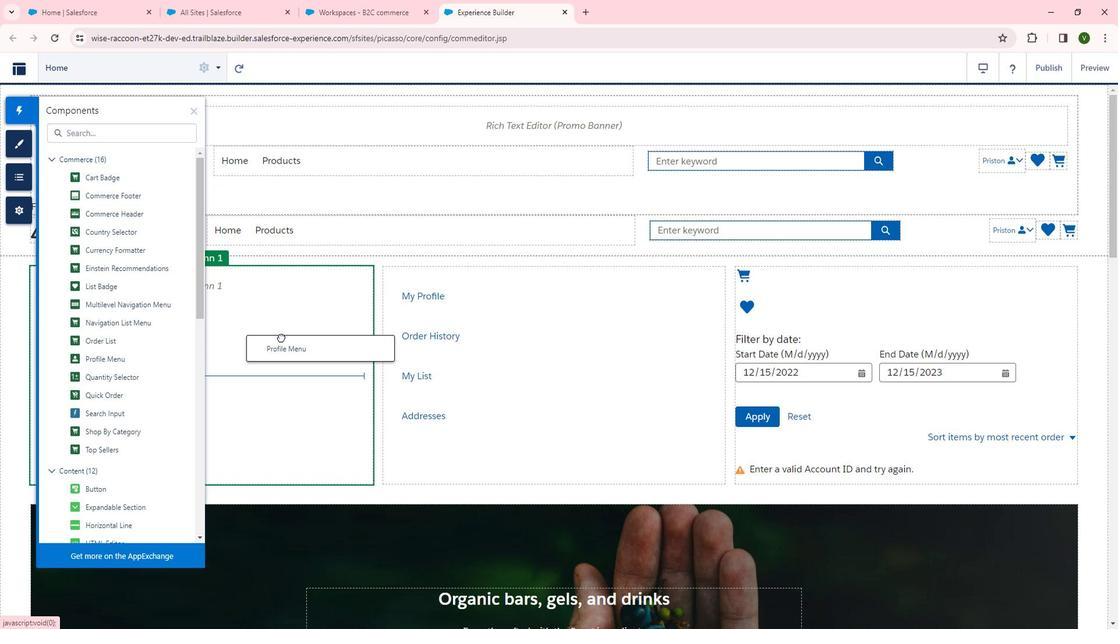
